 Task: Send email   to Sandip@sogtage.net with a cc to Vanshu.thakur@sogtage.net with a subject Subject0000000031 and add a message Message0000000033. Send email   to Sandip@sogtage.net with a cc to Vanshu.thakur@sogtage.net and bcc to Nikhil.rathi@sogtage.net with a subject Subject0000000031 and add a message Message0000000033 and with an attachment of Attach0000000002. Send email   to Sandip@sogtage.net; Email000000002 with a cc to Nikhil.rathi@sogtage.net; Ayush@sogtage.net and bcc to Pooja.Chaudhary@sogtage.net with a subject Subject0000000031 and add a message Message0000000033 and with an attachment of Attach0000000003. Add a signature Sign0000000001  and with an attachment of Attach0000000004. Send email   including the signature Sign0000000001 to Sandip@sogtage.net with a subject Subject0000000031 and add a message Message0000000031
Action: Mouse moved to (171, 141)
Screenshot: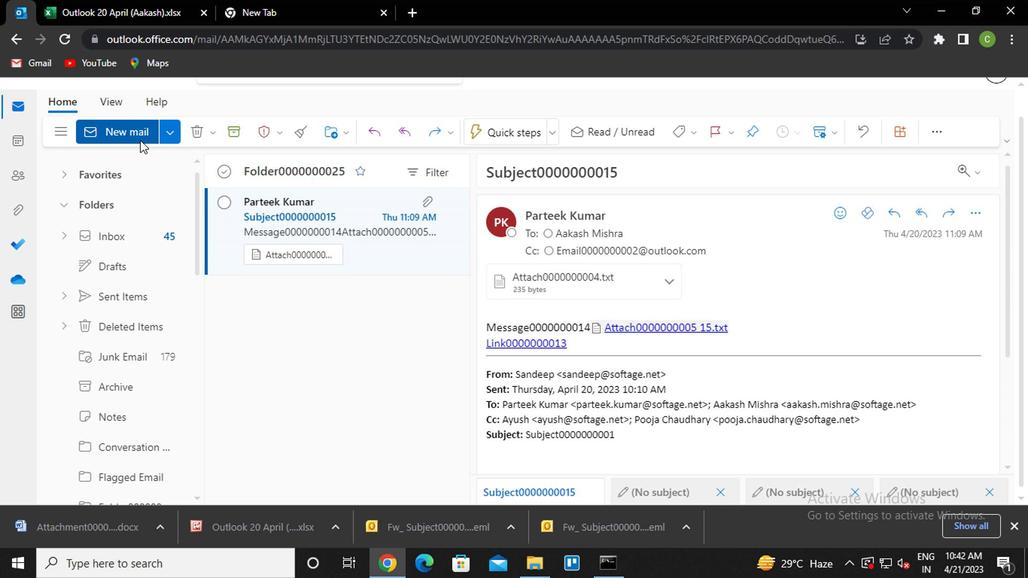
Action: Mouse scrolled (171, 141) with delta (0, 0)
Screenshot: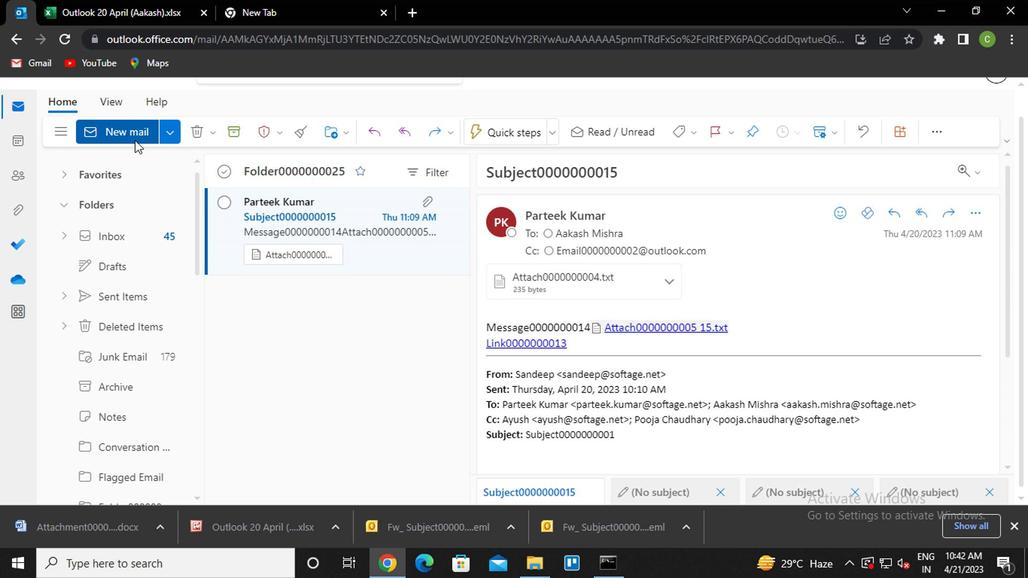 
Action: Mouse scrolled (171, 141) with delta (0, 0)
Screenshot: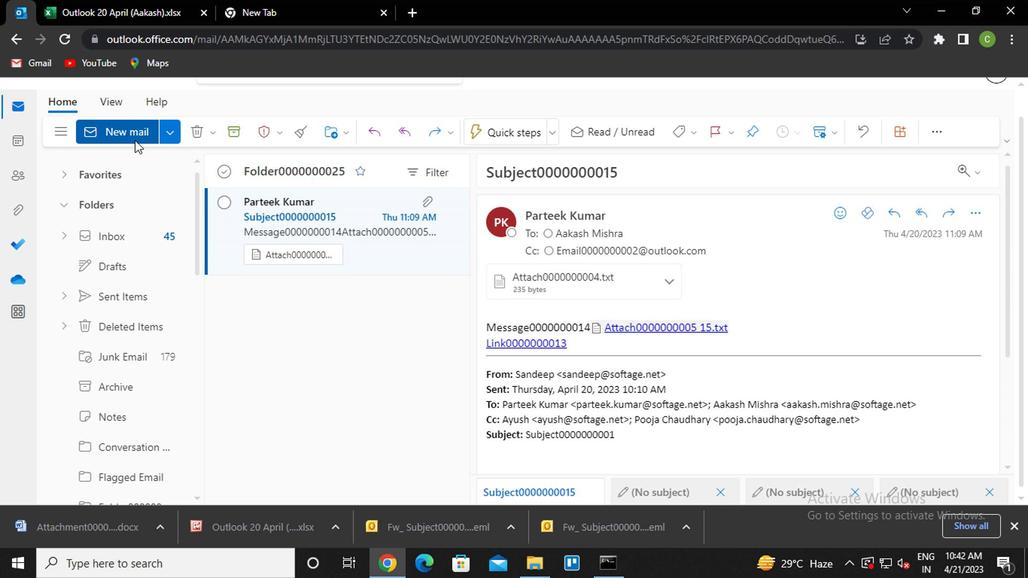 
Action: Mouse moved to (163, 150)
Screenshot: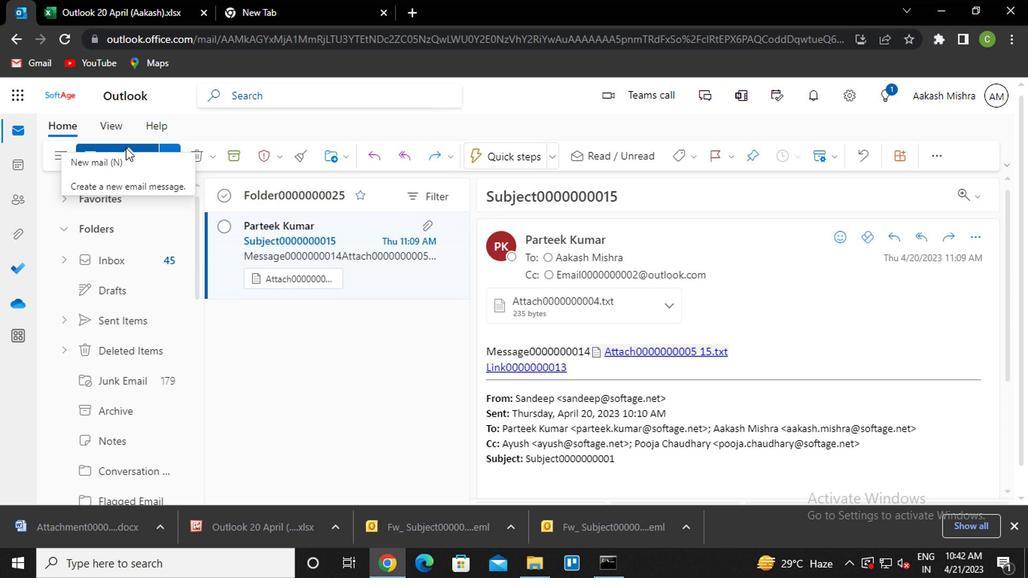 
Action: Mouse pressed left at (163, 150)
Screenshot: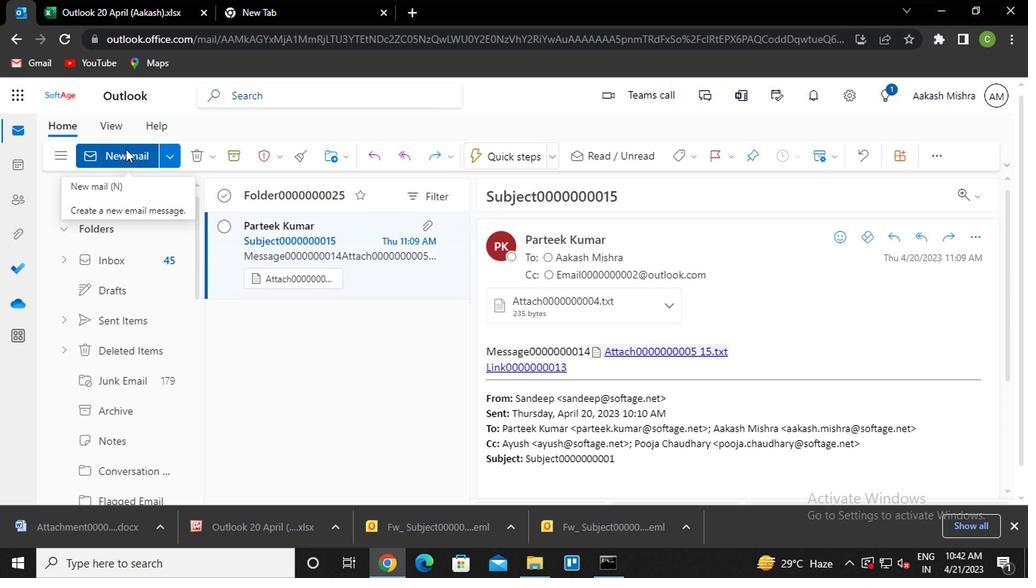 
Action: Mouse moved to (460, 280)
Screenshot: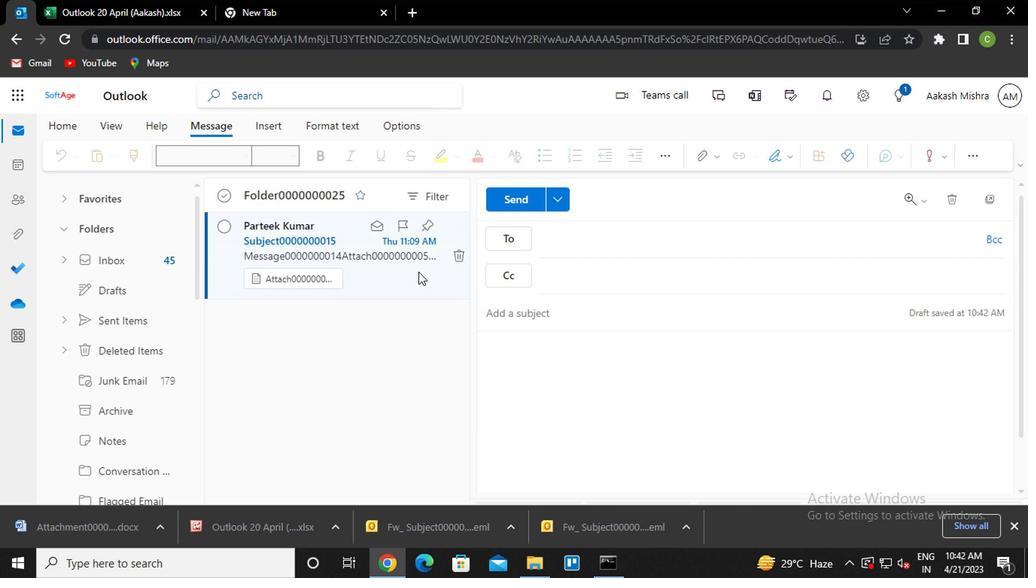 
Action: Key pressed sandip<Key.enter><Key.tab>vasnhu<Key.enter><Key.backspace><Key.backspace><Key.backspace><Key.backspace>nshu<Key.enter><Key.tab><Key.caps_lock>s<Key.caps_lock>ubject0000000031<Key.tab><Key.caps_lock>m<Key.caps_lock>essage0000000033
Screenshot: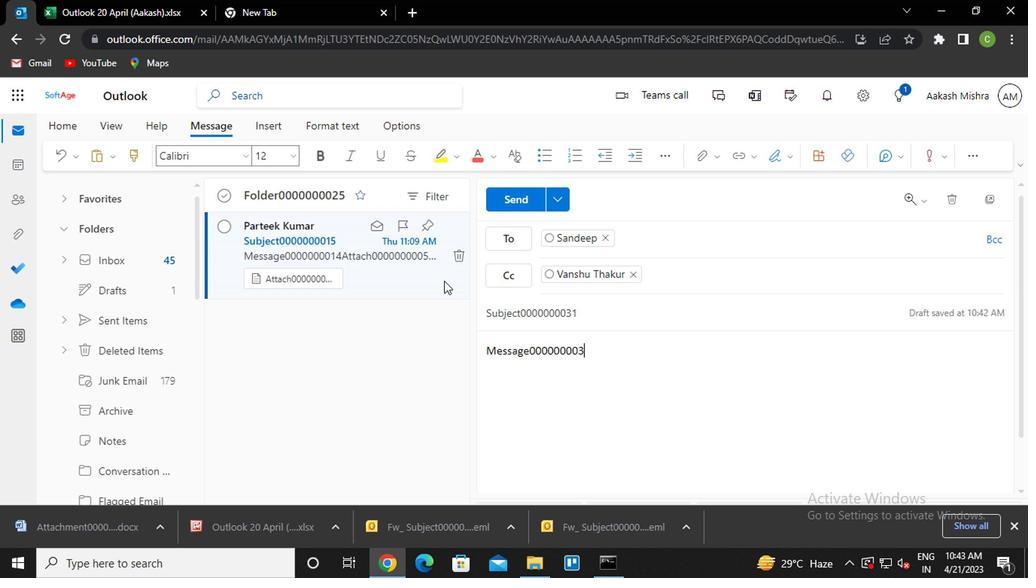 
Action: Mouse moved to (529, 205)
Screenshot: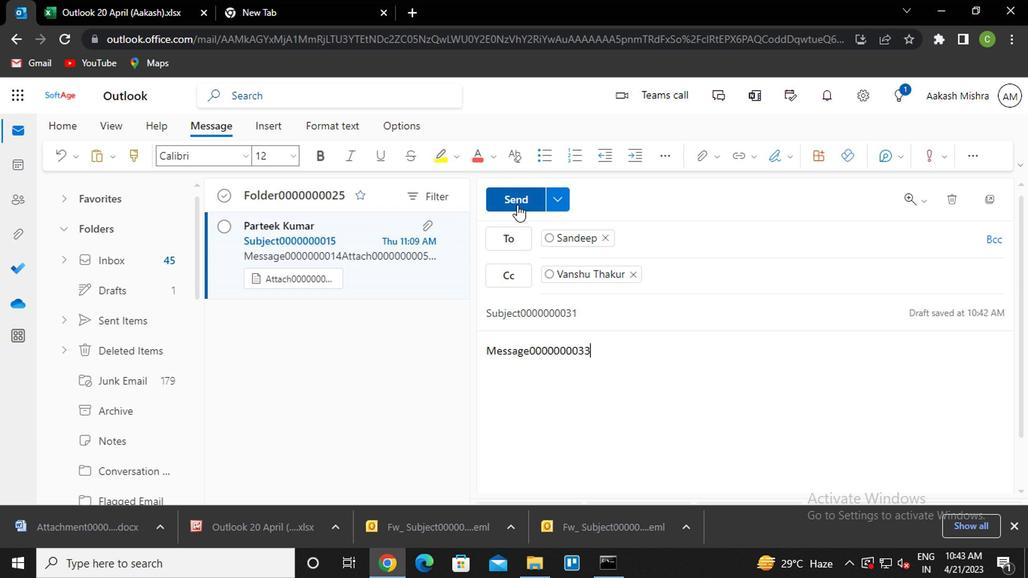 
Action: Mouse pressed left at (529, 205)
Screenshot: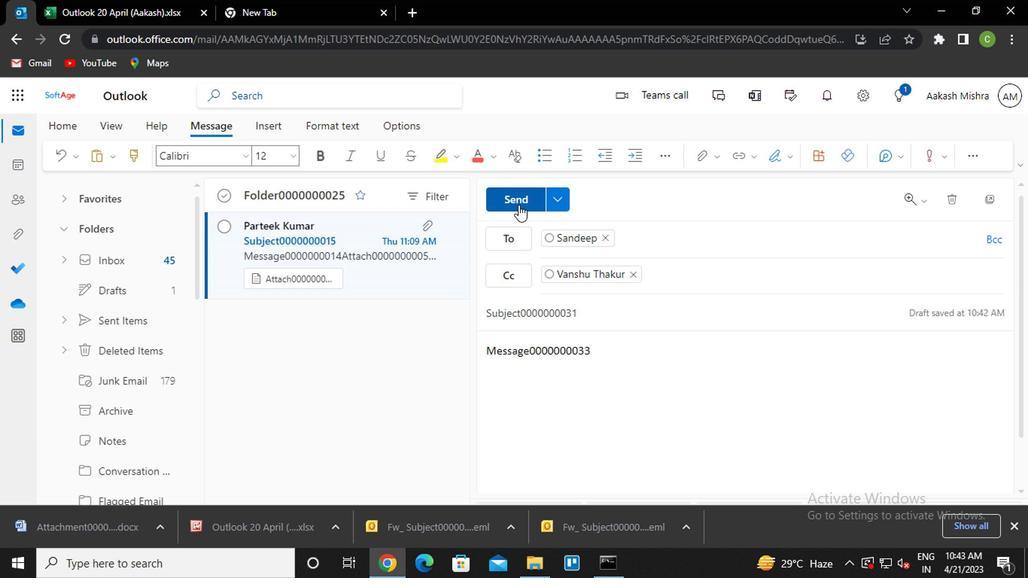 
Action: Mouse moved to (172, 139)
Screenshot: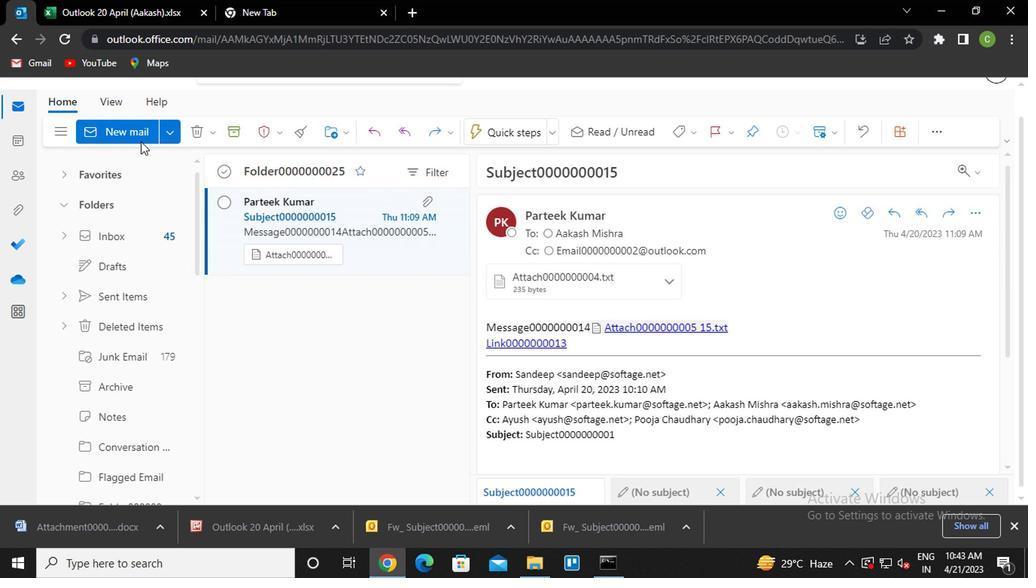
Action: Mouse pressed left at (172, 139)
Screenshot: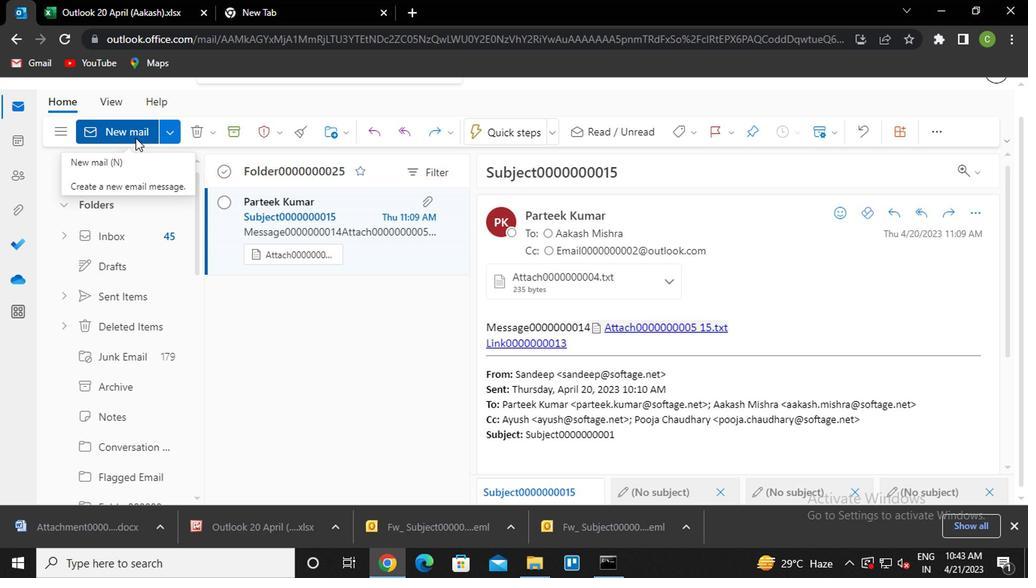 
Action: Mouse moved to (602, 303)
Screenshot: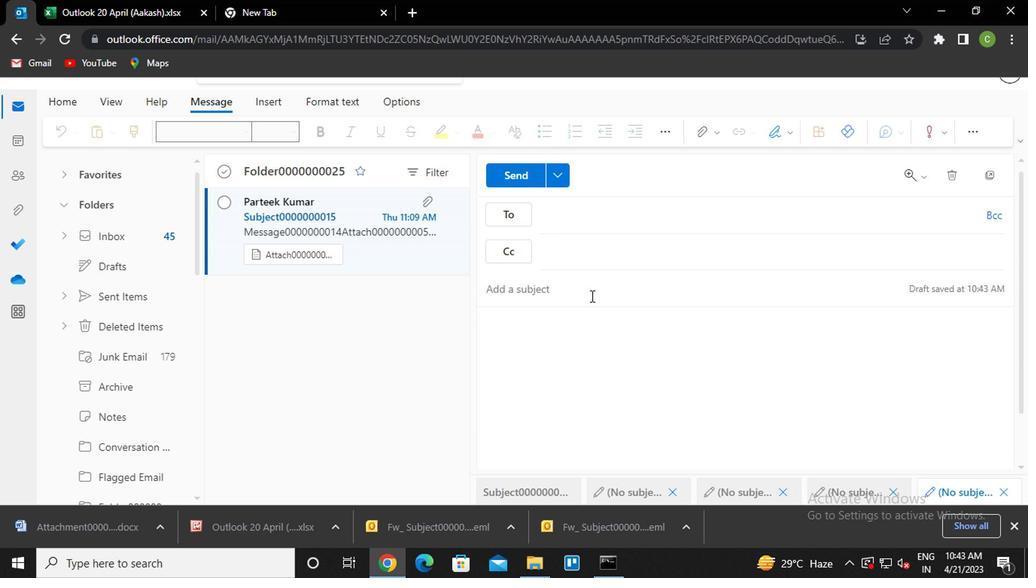 
Action: Key pressed sandip<Key.enter><Key.tab>vanshu<Key.enter>
Screenshot: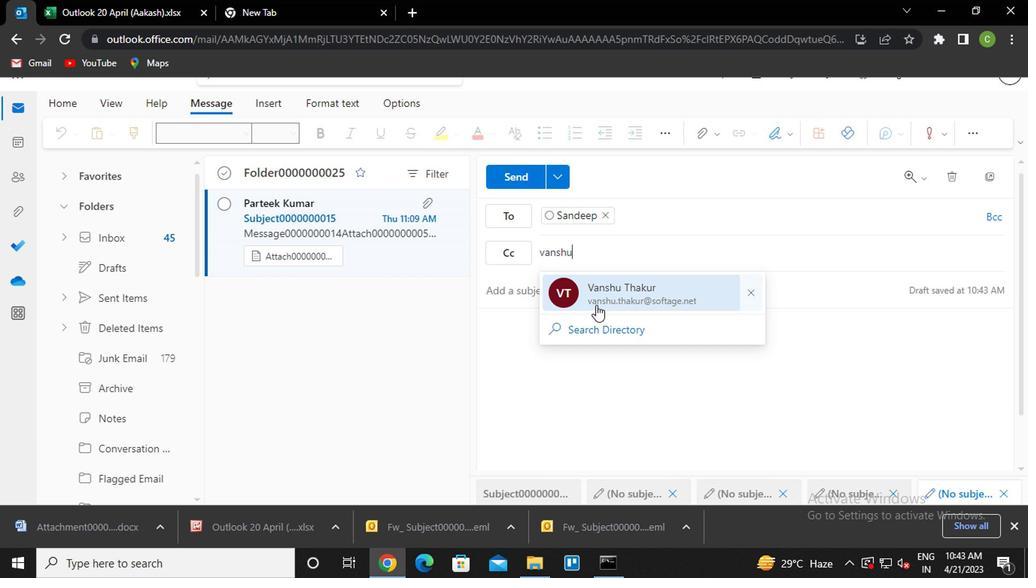 
Action: Mouse moved to (976, 220)
Screenshot: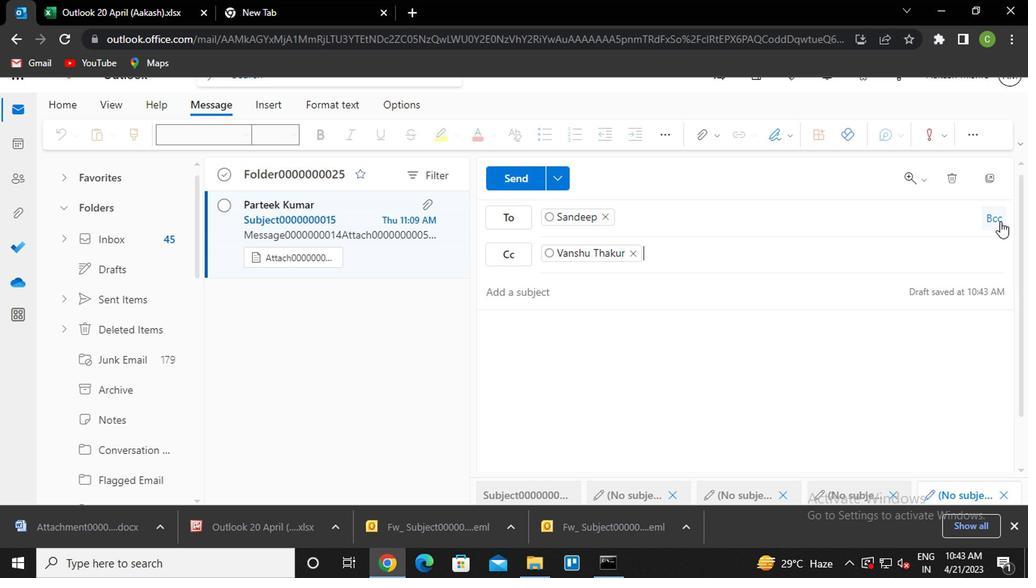 
Action: Mouse pressed left at (976, 220)
Screenshot: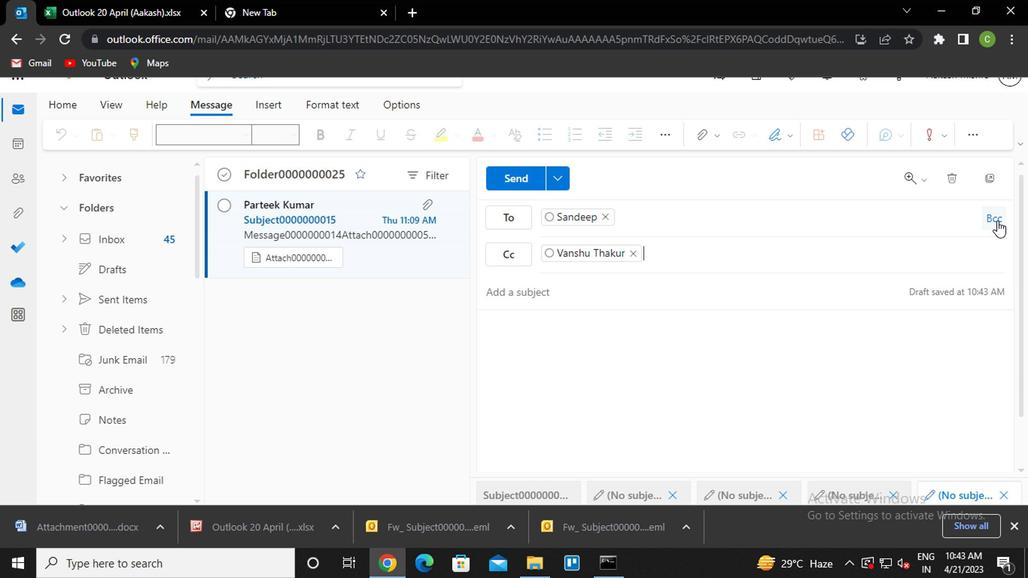 
Action: Mouse moved to (800, 396)
Screenshot: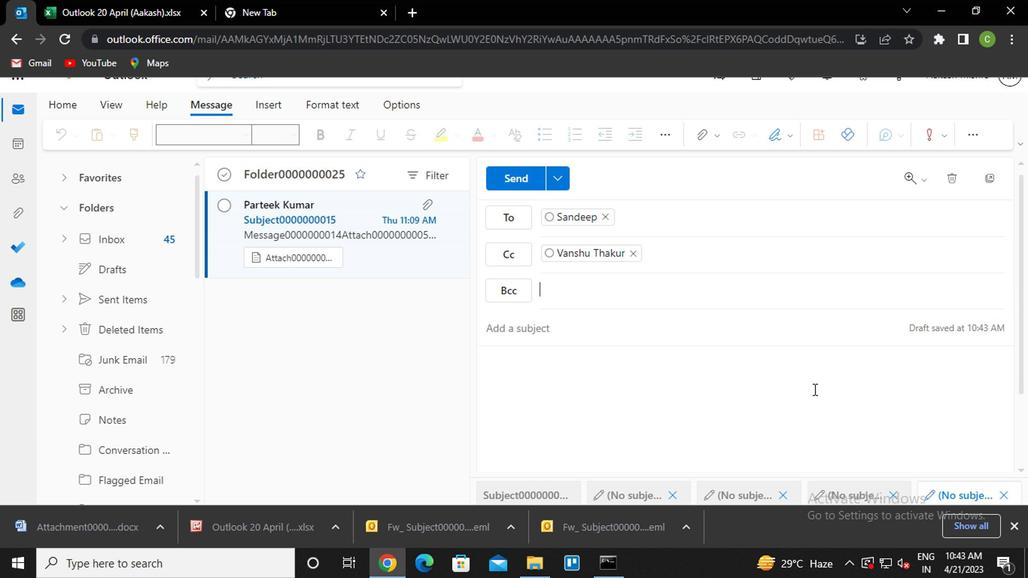 
Action: Key pressed <Key.caps_lock>n<Key.caps_lock>ihil<Key.enter><Key.tab><Key.caps_lock>s<Key.caps_lock>ubejct0000000031<Key.tab><Key.caps_lock>
Screenshot: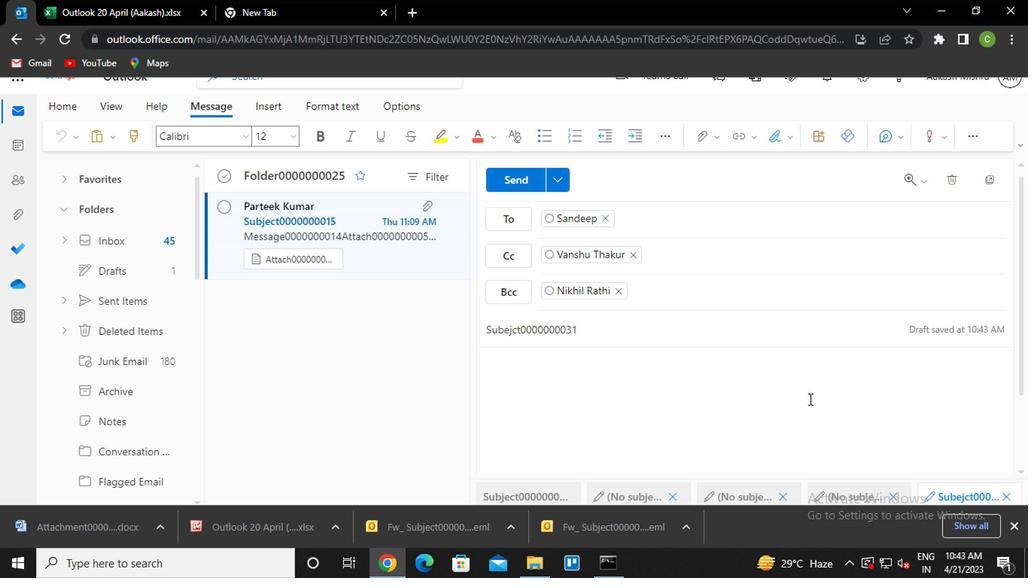
Action: Mouse moved to (521, 331)
Screenshot: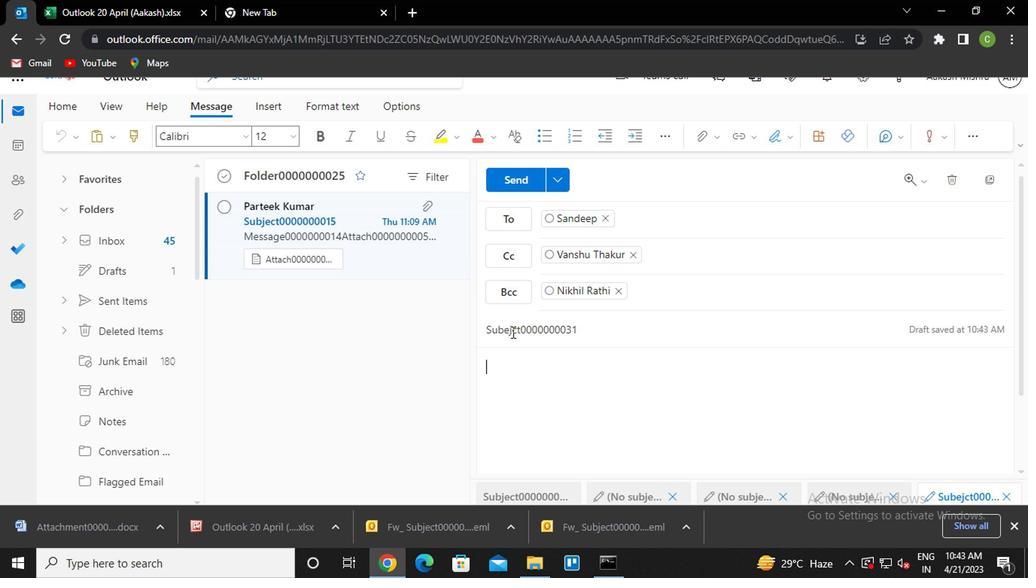 
Action: Mouse pressed left at (521, 331)
Screenshot: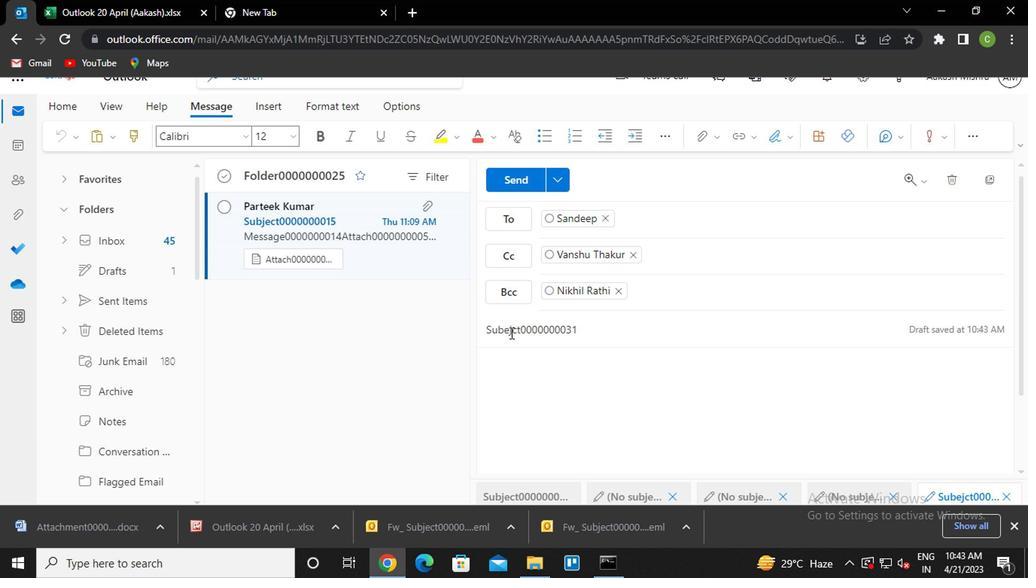 
Action: Mouse moved to (527, 332)
Screenshot: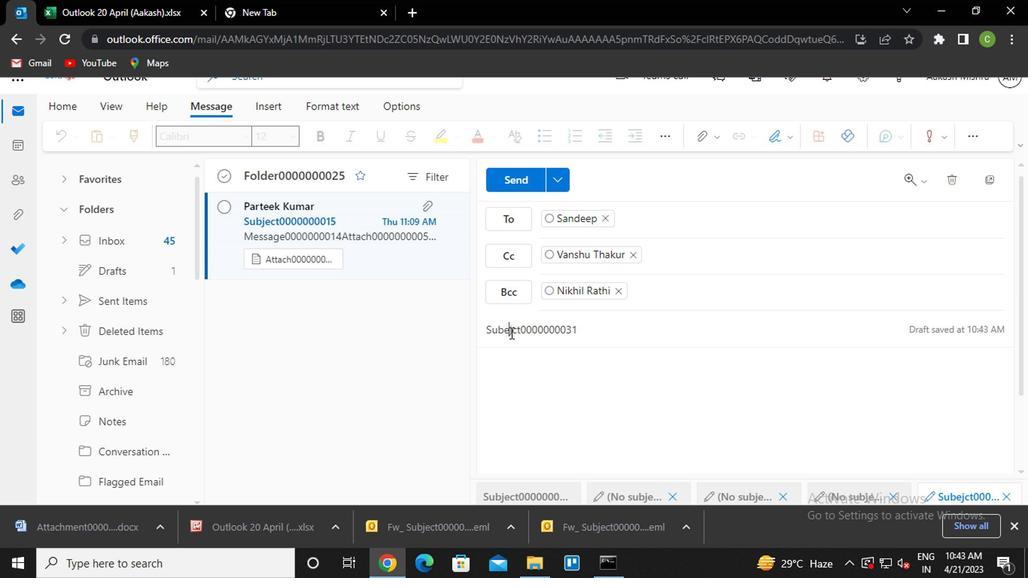 
Action: Key pressed <Key.right><Key.backspace><Key.backspace>je<Key.backspace><Key.backspace><Key.caps_lock>je
Screenshot: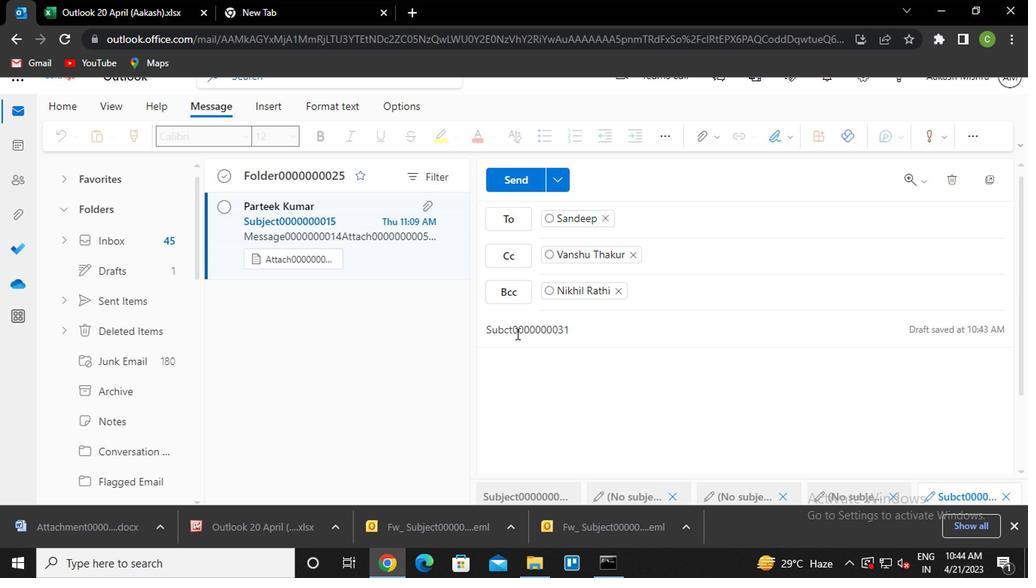 
Action: Mouse moved to (536, 357)
Screenshot: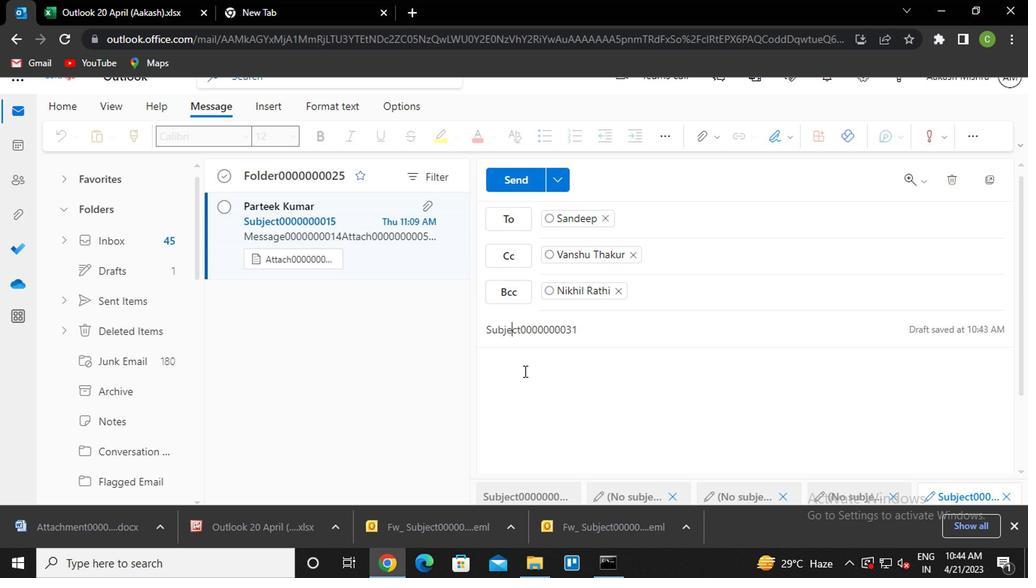 
Action: Mouse pressed left at (536, 357)
Screenshot: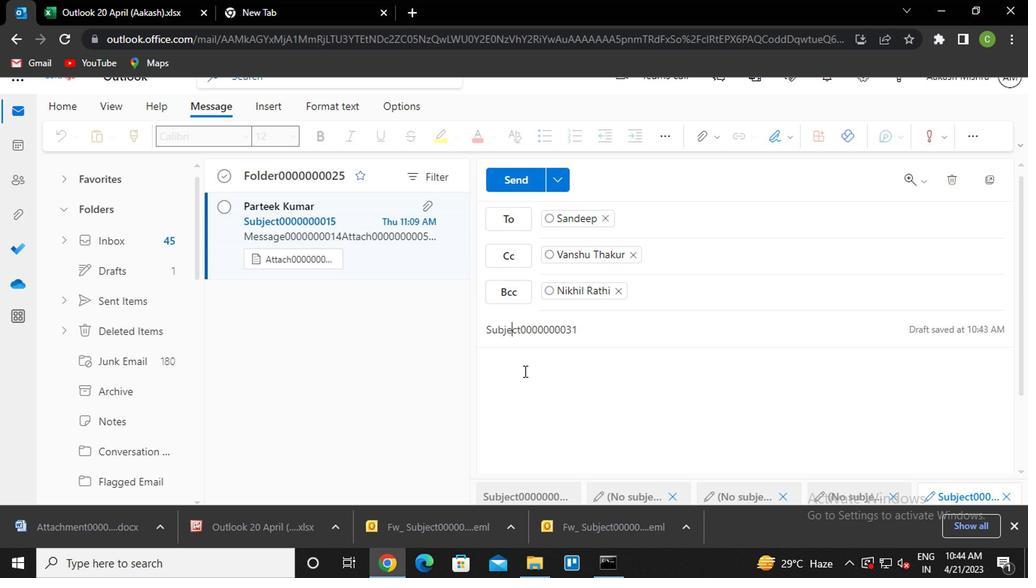 
Action: Mouse moved to (524, 360)
Screenshot: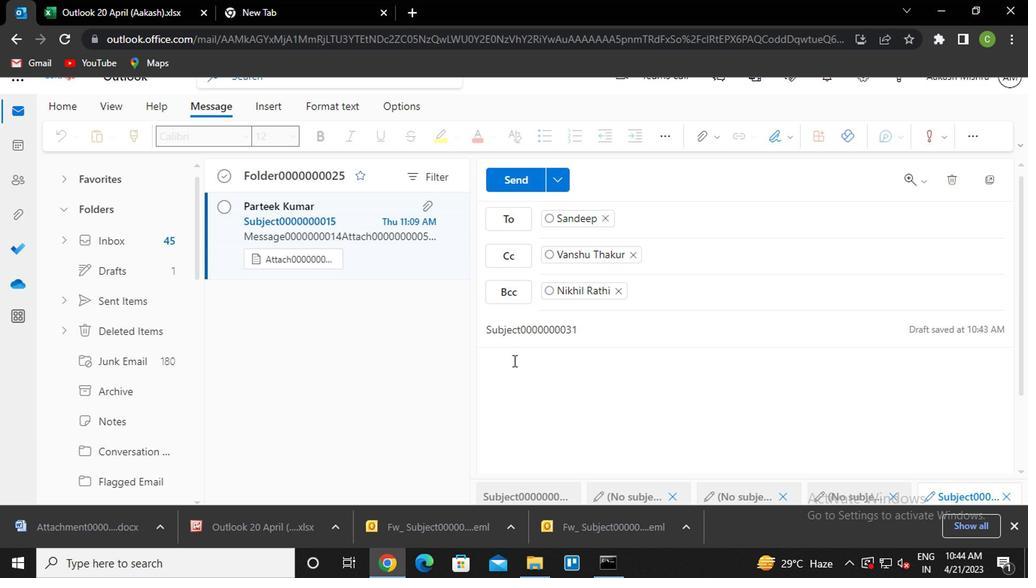 
Action: Mouse pressed left at (524, 360)
Screenshot: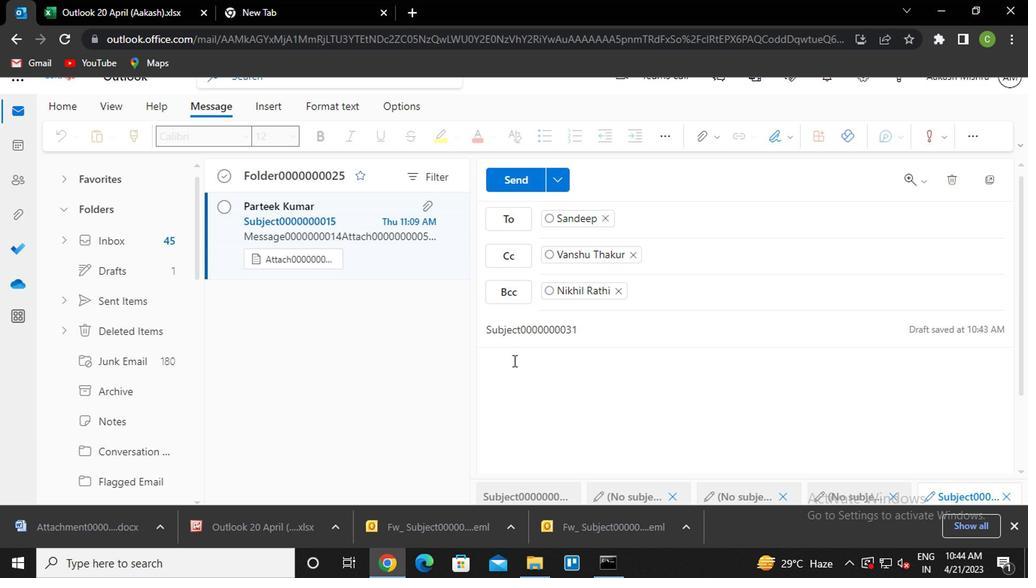 
Action: Key pressed <Key.caps_lock>m<Key.caps_lock>essage0000000033
Screenshot: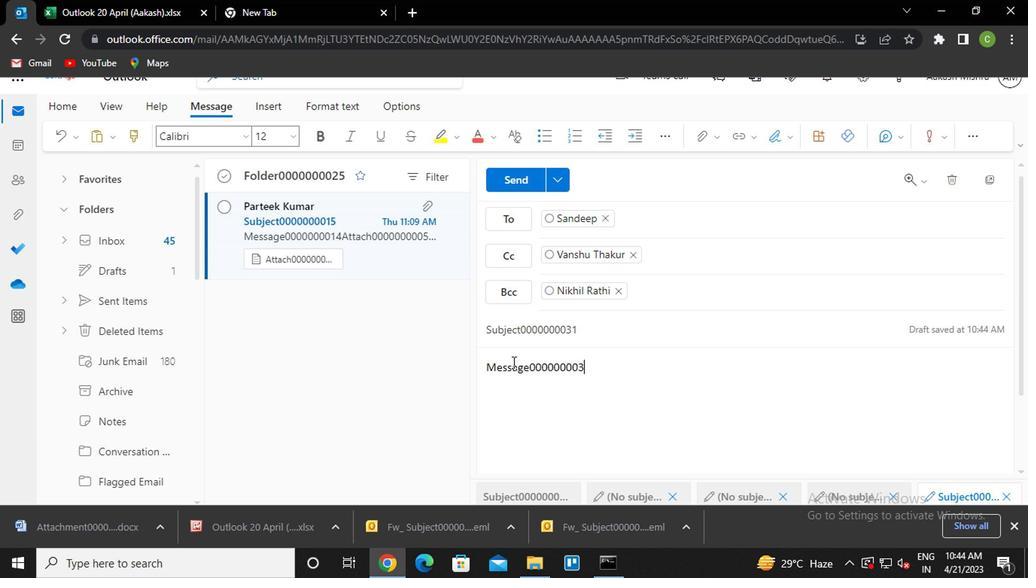 
Action: Mouse moved to (703, 147)
Screenshot: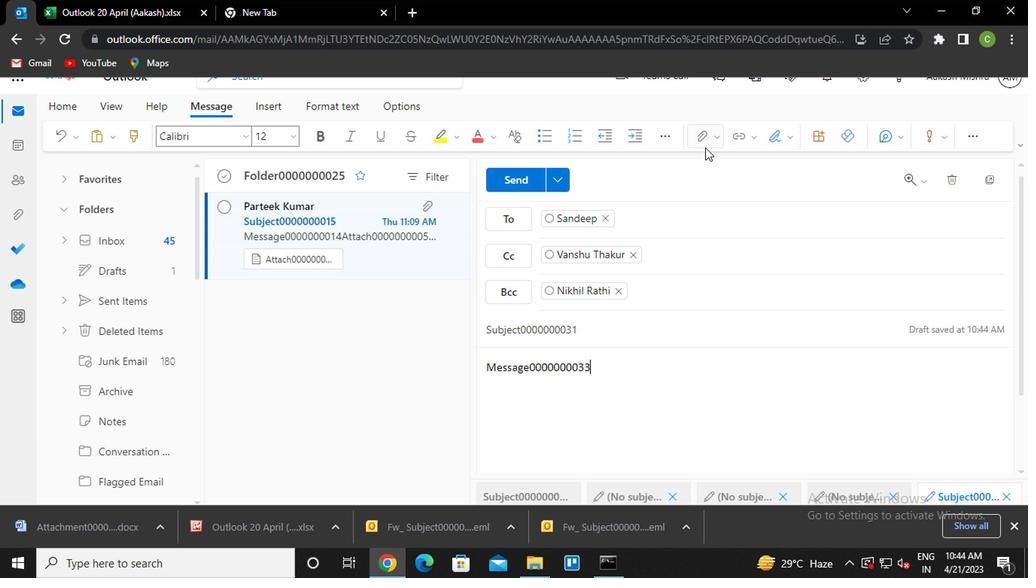 
Action: Mouse pressed left at (703, 147)
Screenshot: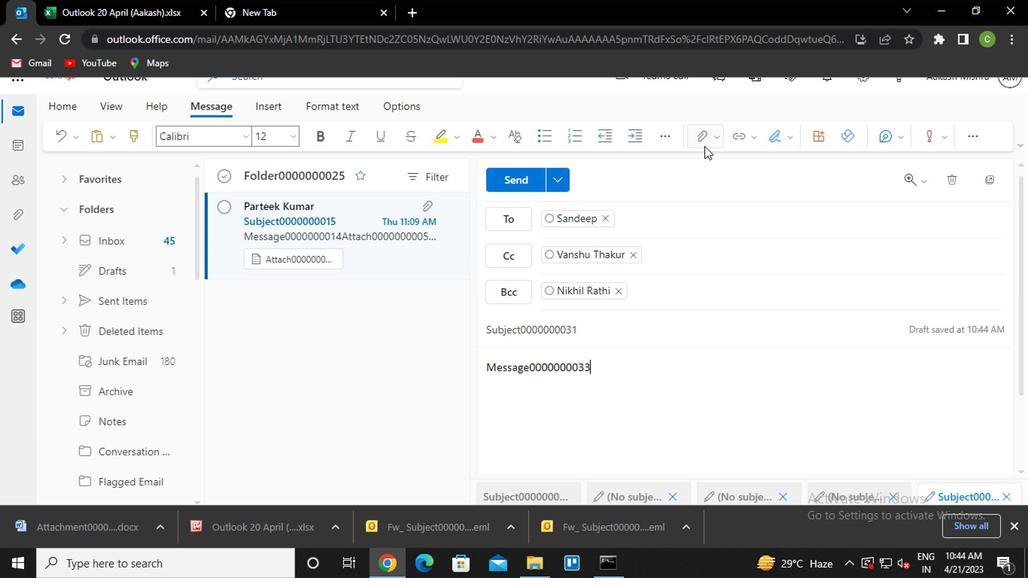 
Action: Mouse moved to (656, 162)
Screenshot: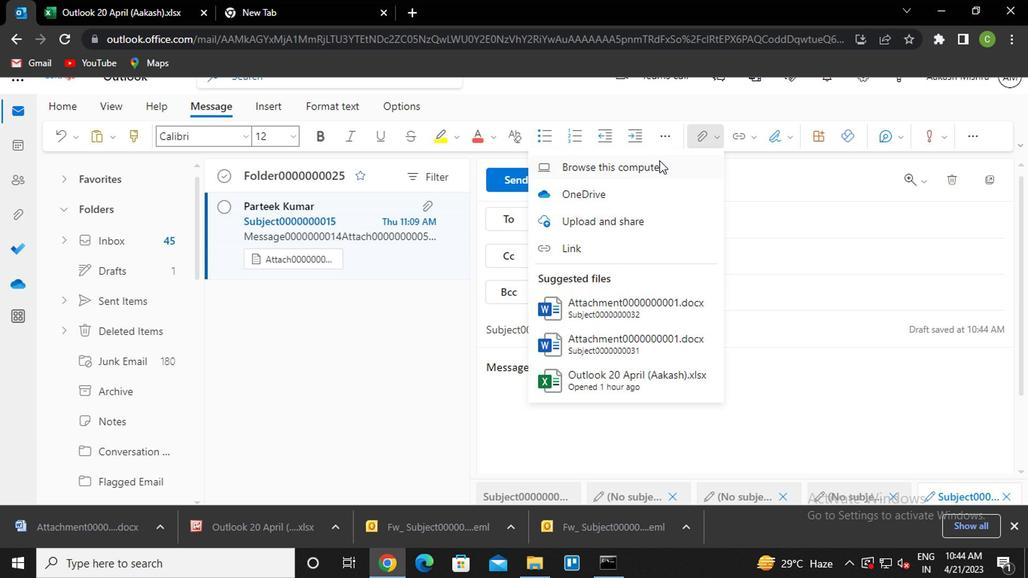 
Action: Mouse pressed left at (656, 162)
Screenshot: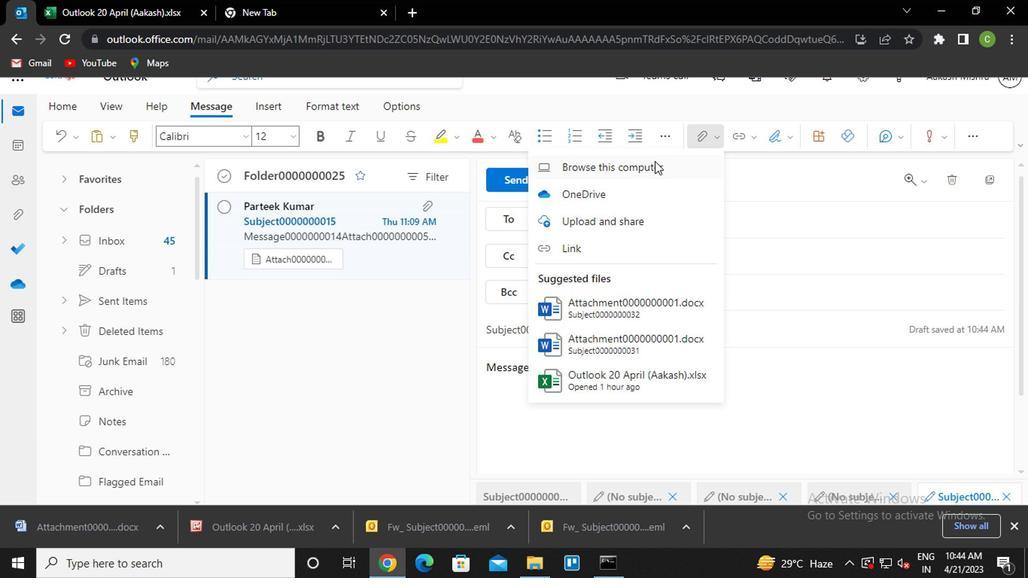 
Action: Mouse moved to (107, 145)
Screenshot: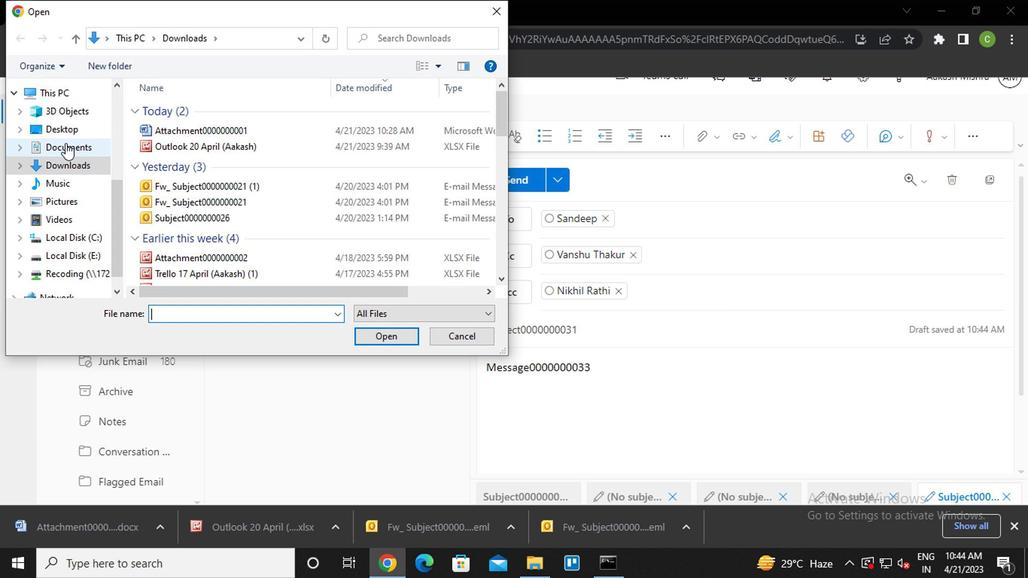 
Action: Mouse pressed left at (107, 145)
Screenshot: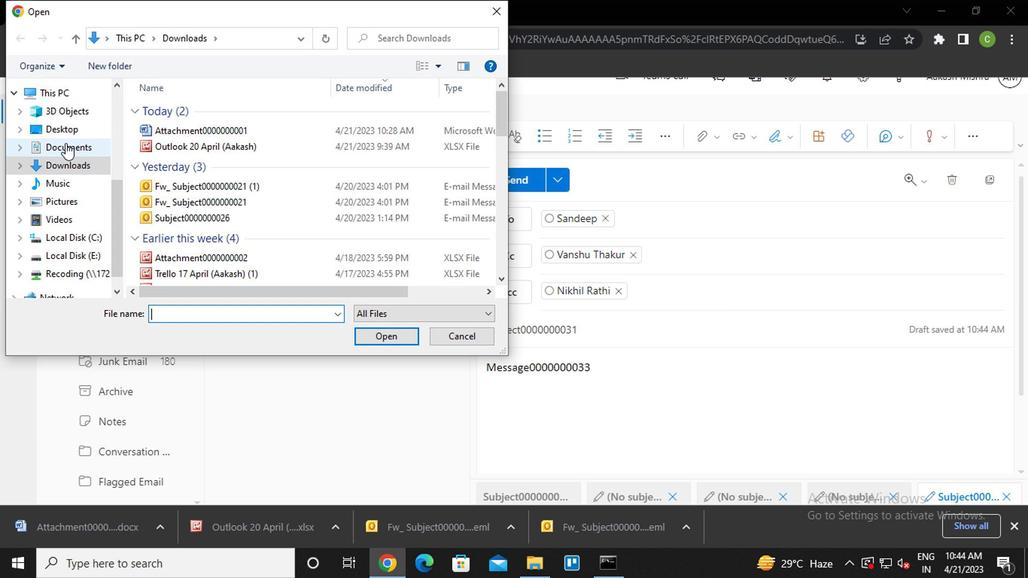 
Action: Mouse moved to (238, 127)
Screenshot: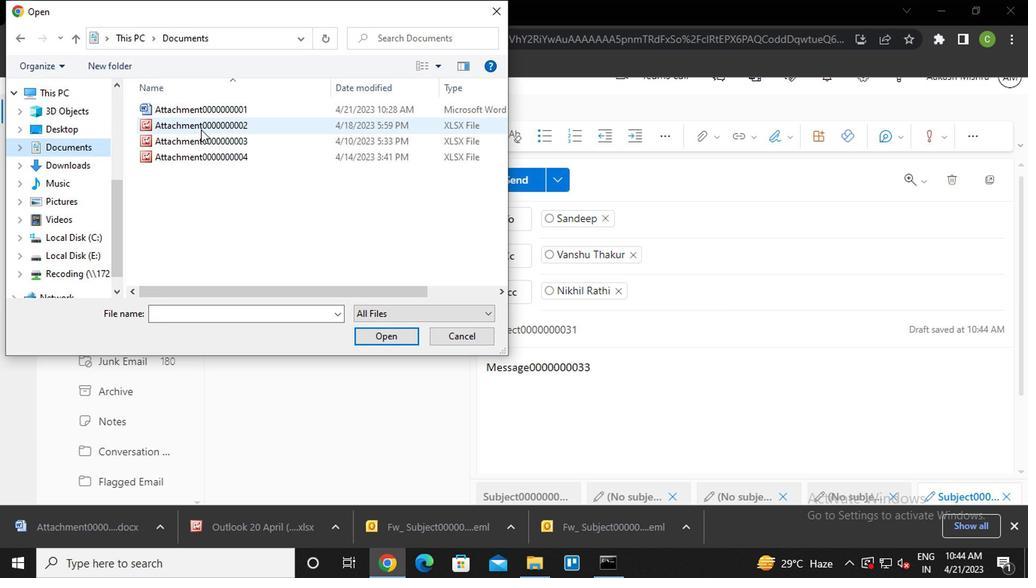 
Action: Mouse pressed left at (238, 127)
Screenshot: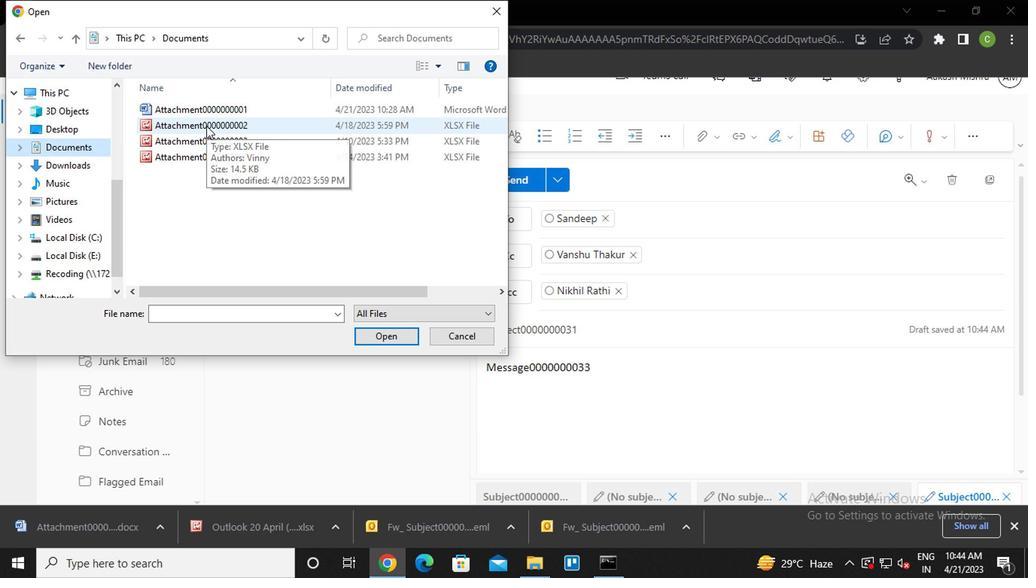 
Action: Mouse pressed left at (238, 127)
Screenshot: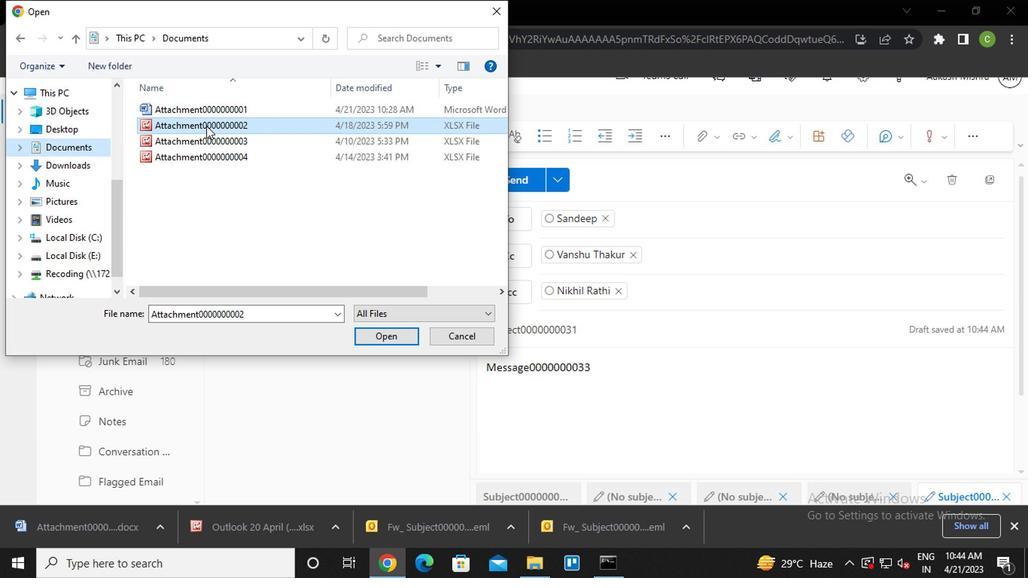 
Action: Mouse moved to (525, 183)
Screenshot: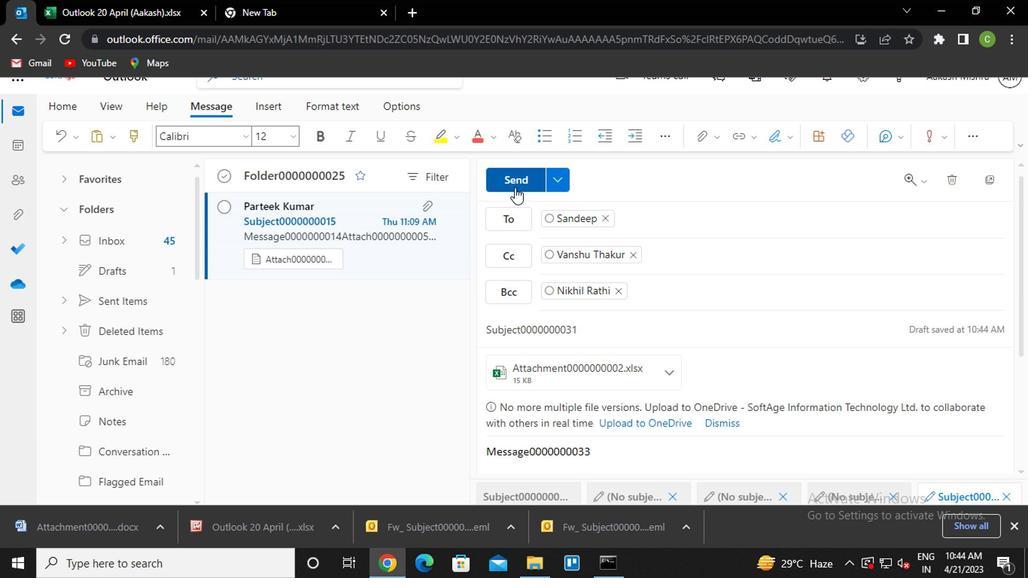 
Action: Mouse pressed left at (525, 183)
Screenshot: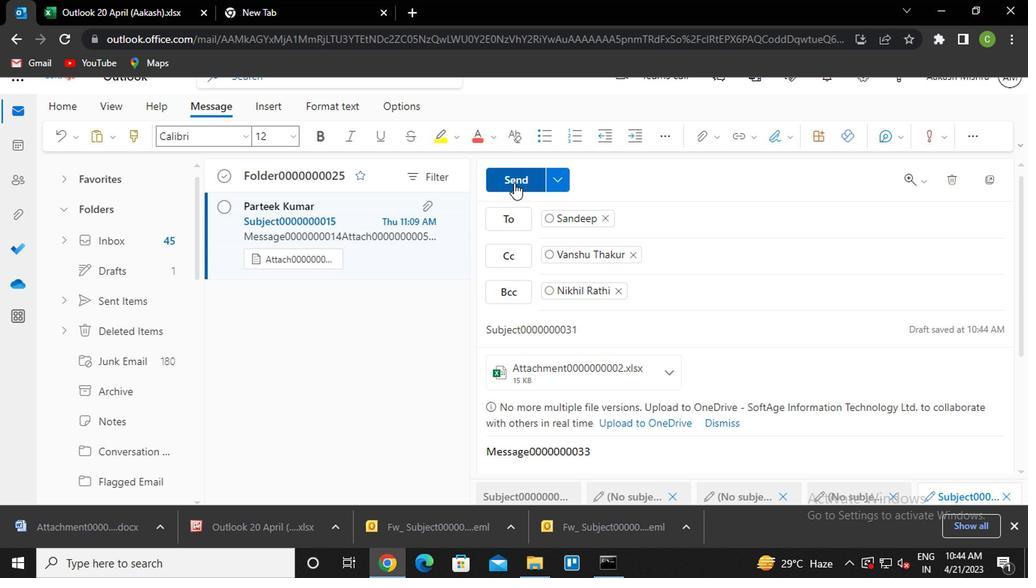 
Action: Mouse moved to (169, 139)
Screenshot: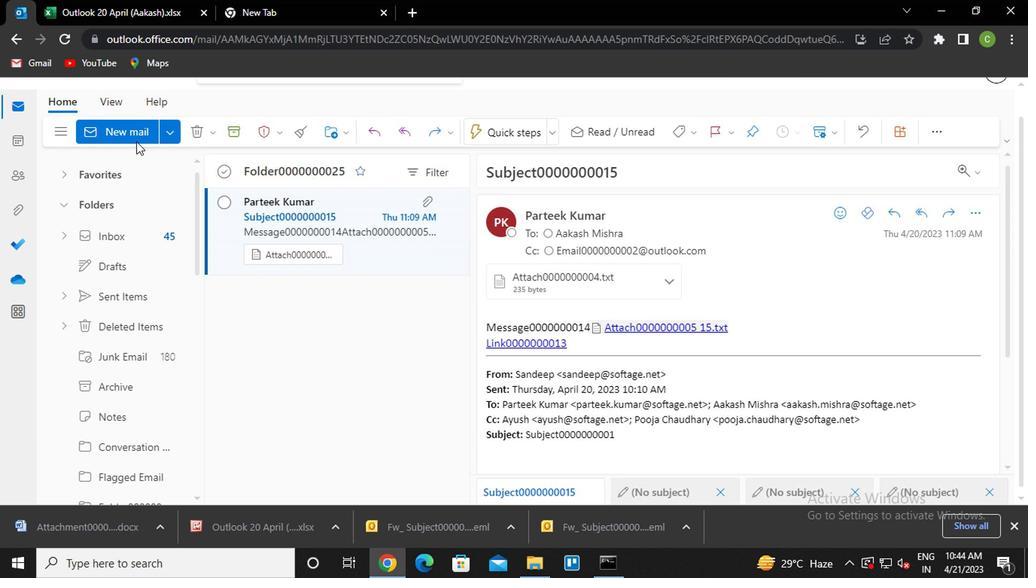 
Action: Mouse pressed left at (169, 139)
Screenshot: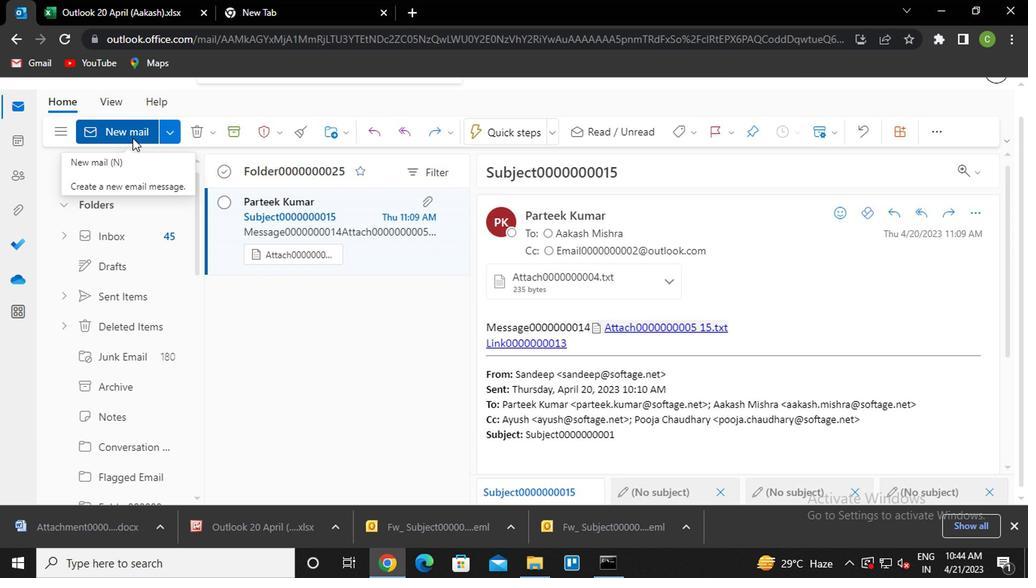 
Action: Mouse moved to (645, 373)
Screenshot: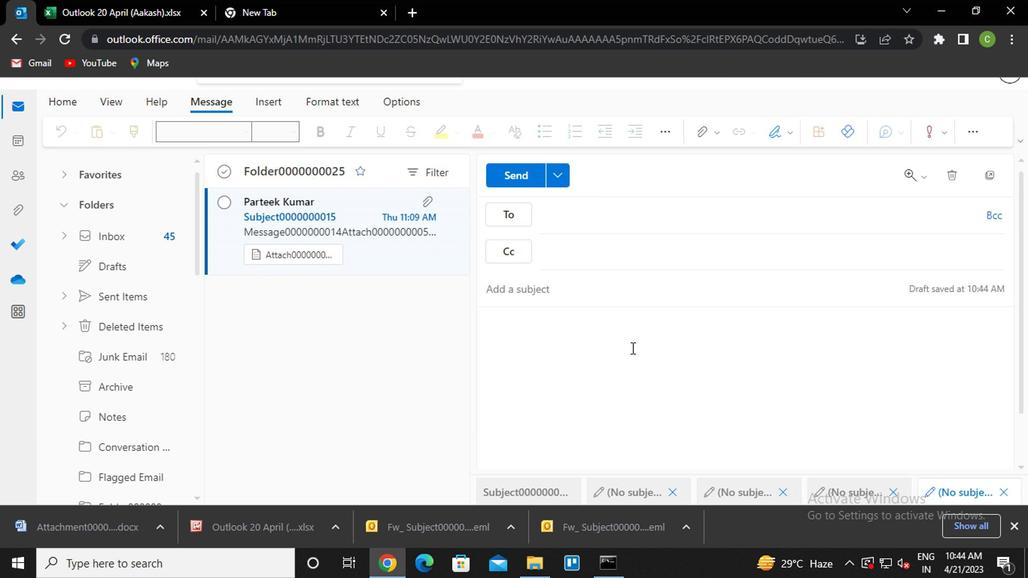 
Action: Key pressed sandip<Key.enter>vas<Key.backspace>nshu<Key.enter><Key.tab>nikhil<Key.enter>ayush<Key.enter>
Screenshot: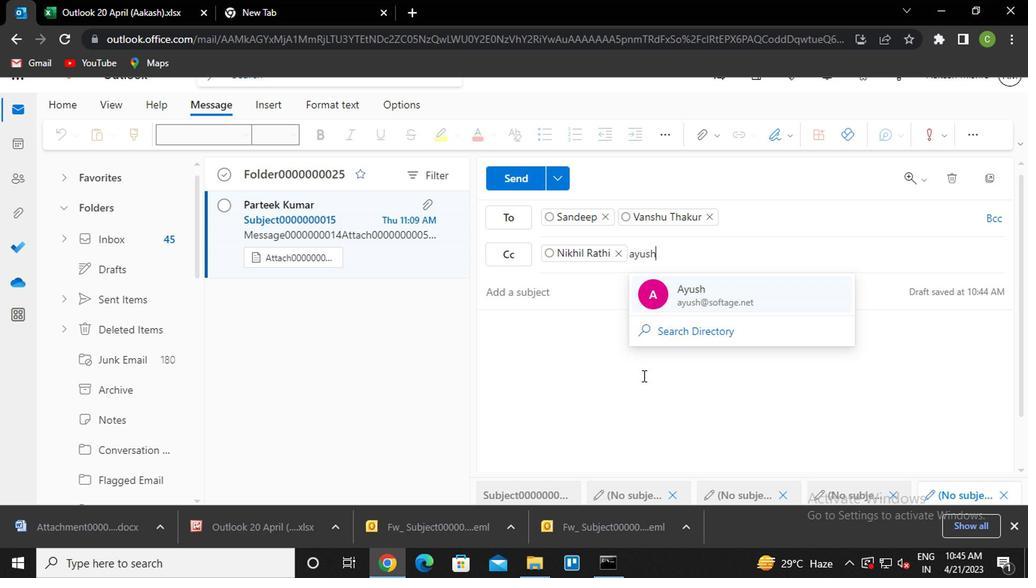 
Action: Mouse moved to (974, 220)
Screenshot: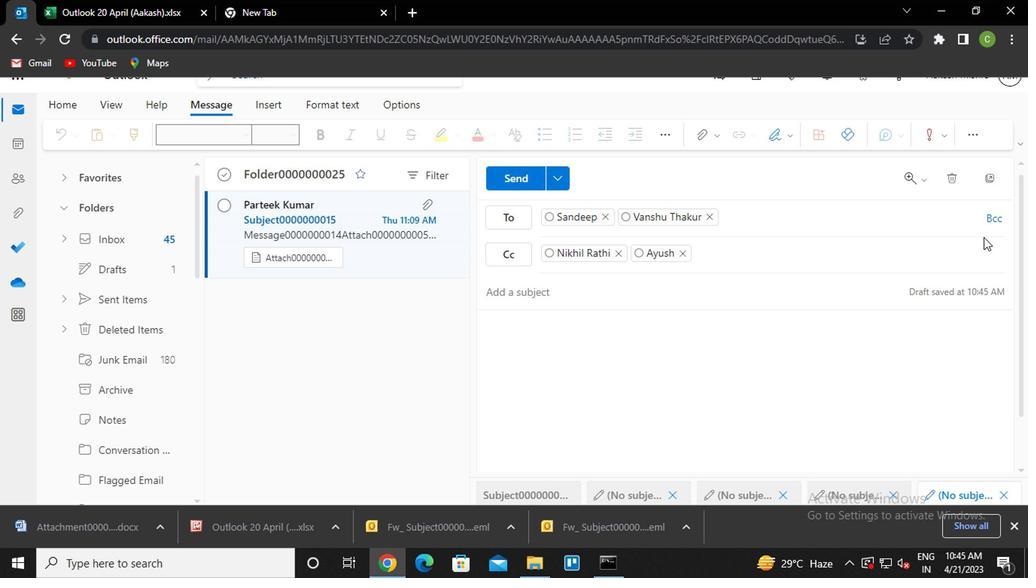 
Action: Mouse pressed left at (974, 220)
Screenshot: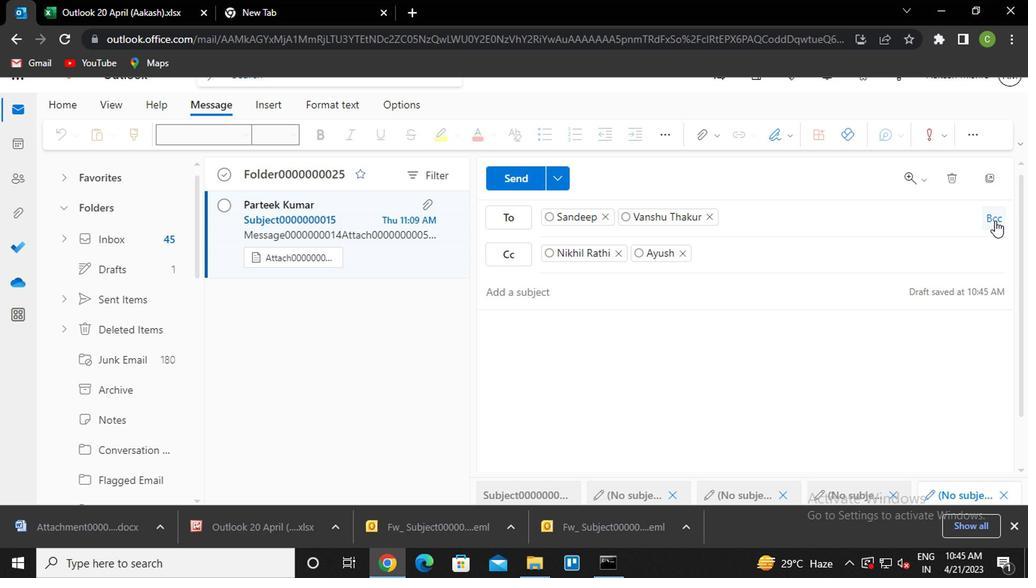 
Action: Mouse moved to (782, 360)
Screenshot: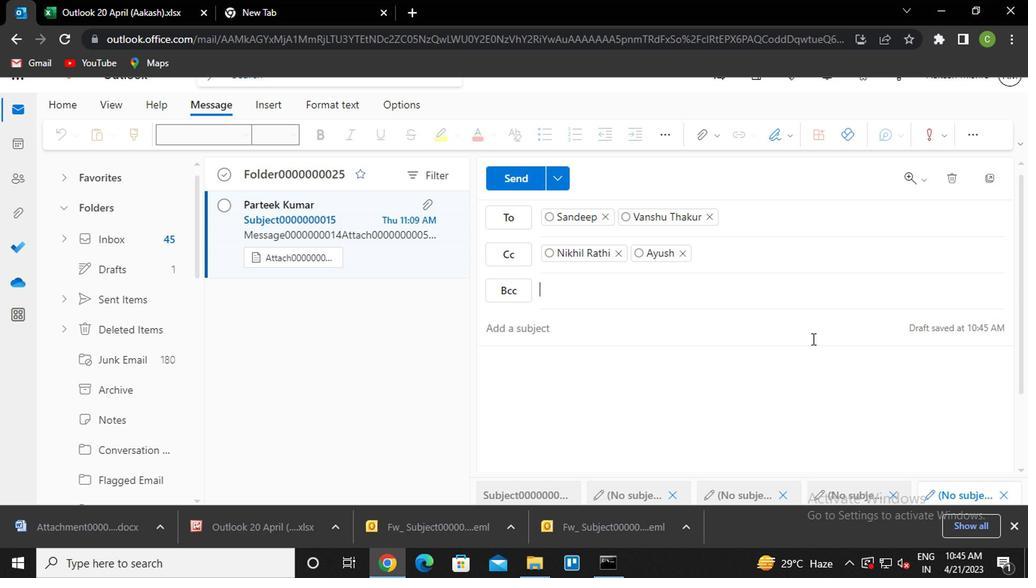 
Action: Key pressed pooja<Key.enter><Key.tab><Key.caps_lock>s<Key.caps_lock>ubej<Key.backspace><Key.backspace>ject0000000021<Key.backspace><Key.backspace>31<Key.tab><Key.caps_lock>m<Key.caps_lock>essage0000000033
Screenshot: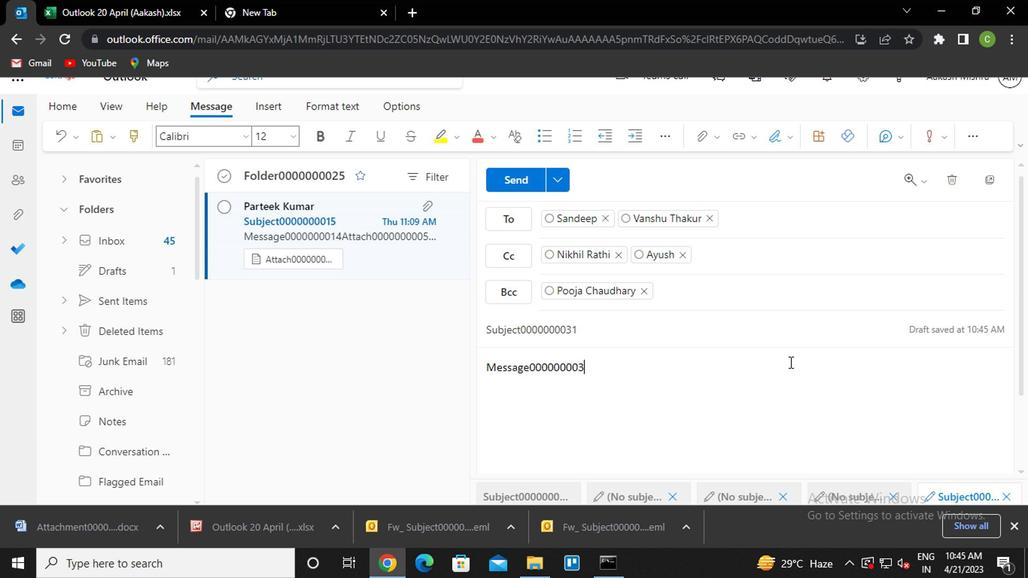 
Action: Mouse moved to (710, 135)
Screenshot: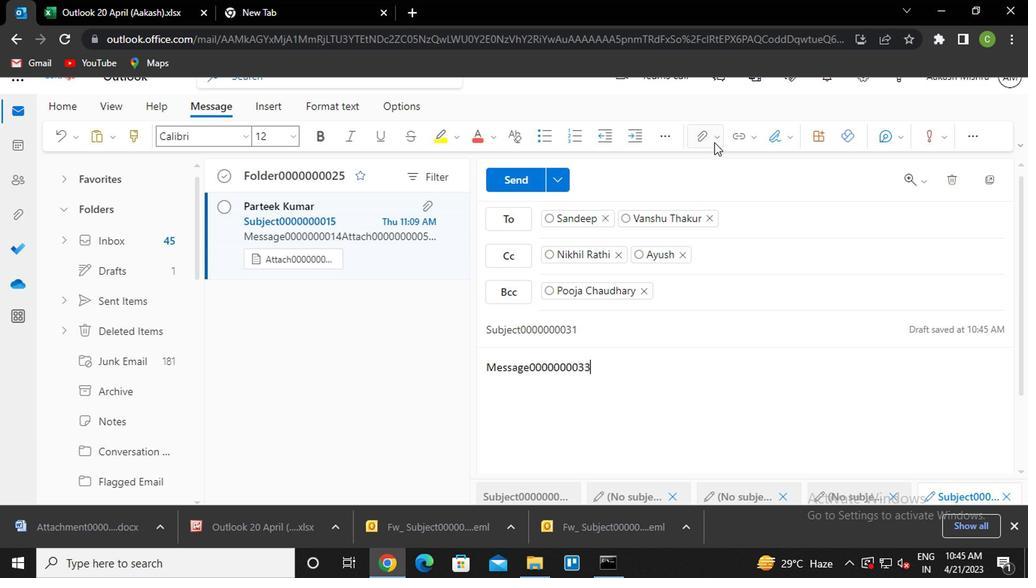 
Action: Mouse pressed left at (710, 135)
Screenshot: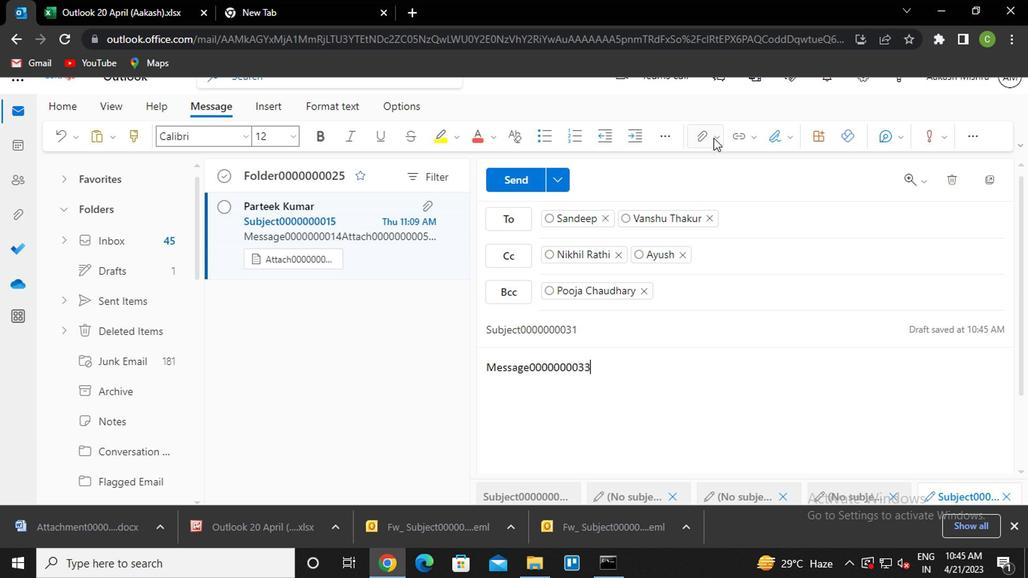 
Action: Mouse moved to (637, 164)
Screenshot: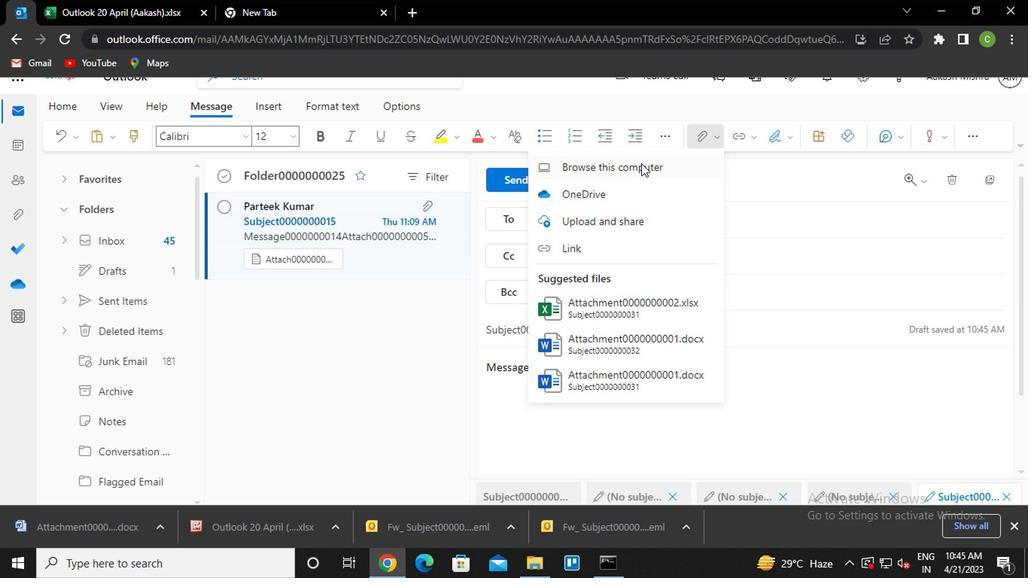 
Action: Mouse pressed left at (637, 164)
Screenshot: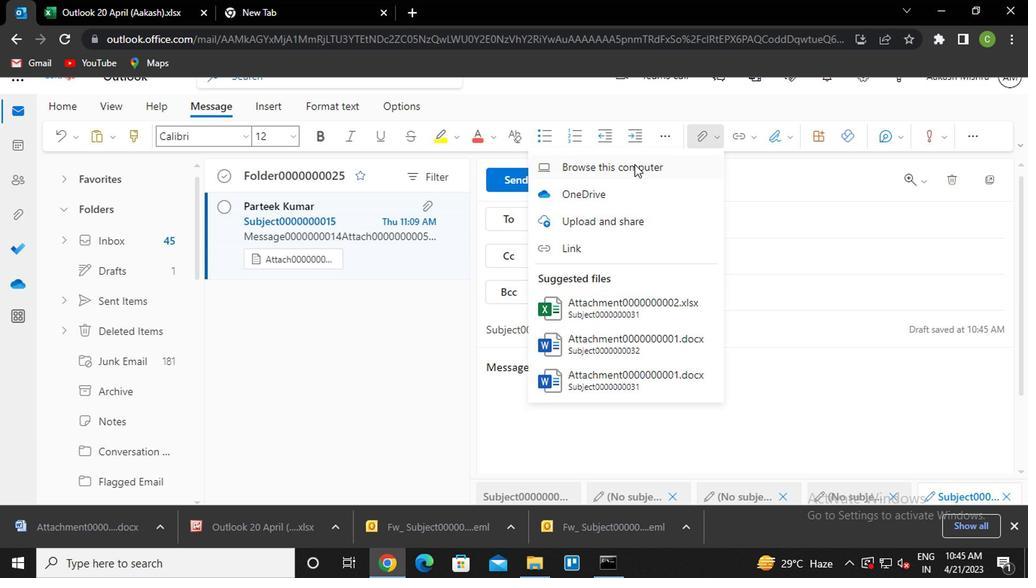 
Action: Mouse moved to (249, 147)
Screenshot: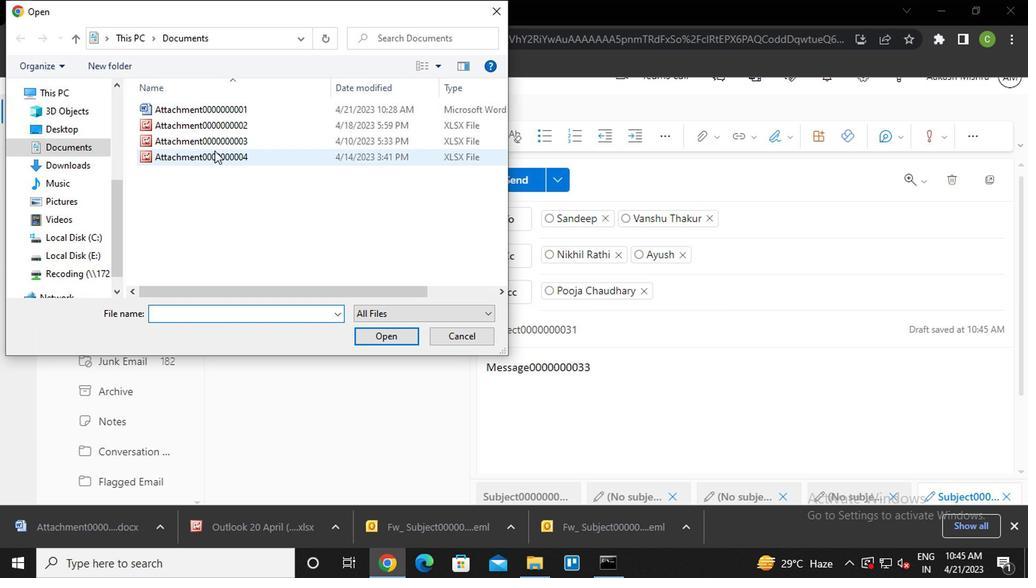 
Action: Mouse pressed left at (249, 147)
Screenshot: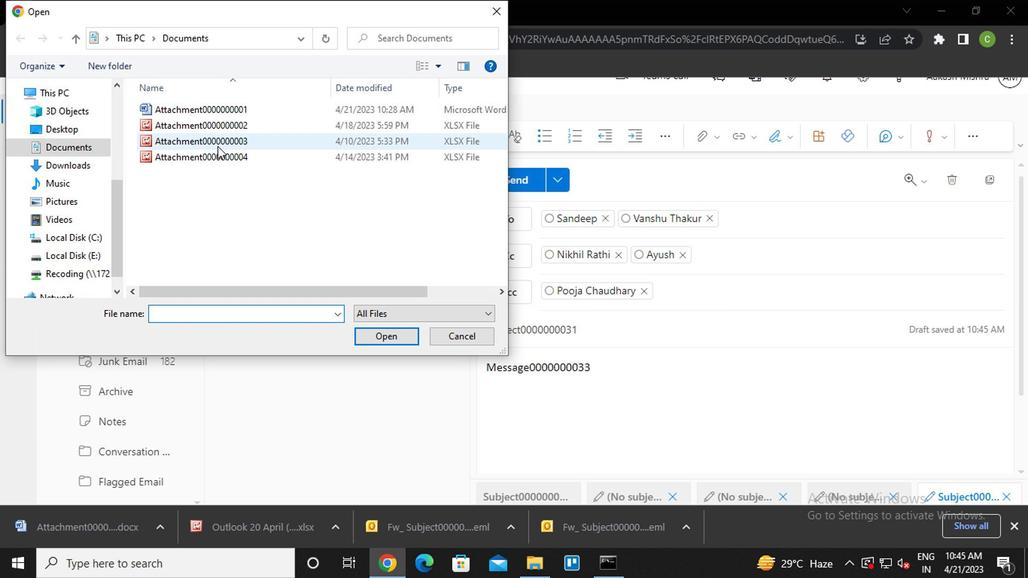 
Action: Mouse pressed left at (249, 147)
Screenshot: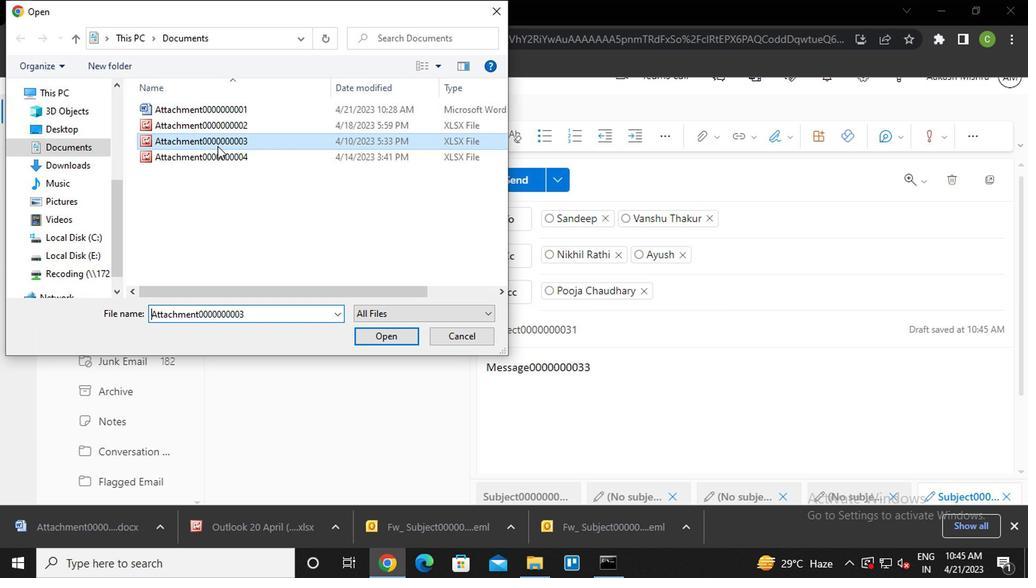 
Action: Mouse moved to (771, 141)
Screenshot: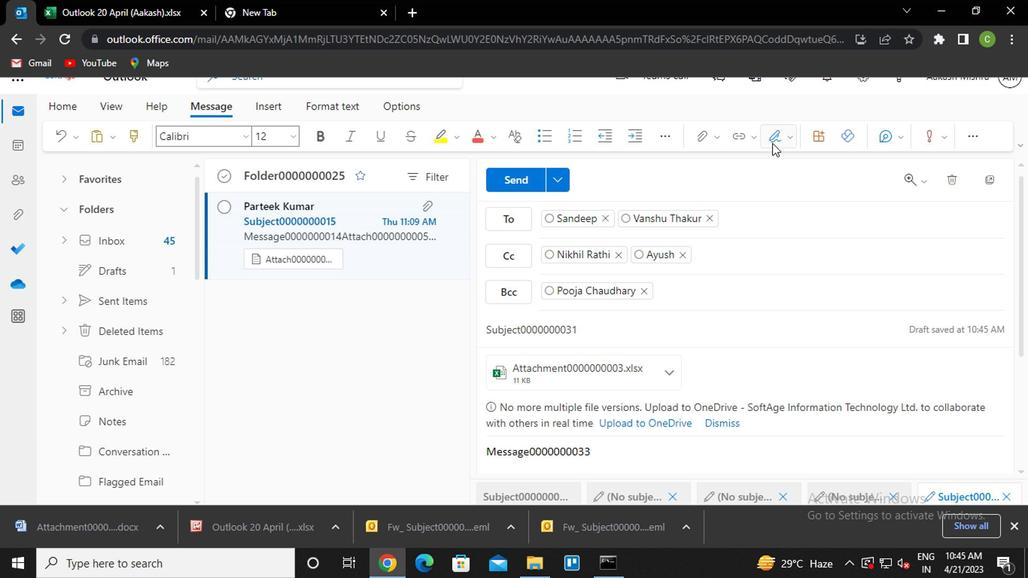 
Action: Mouse pressed left at (771, 141)
Screenshot: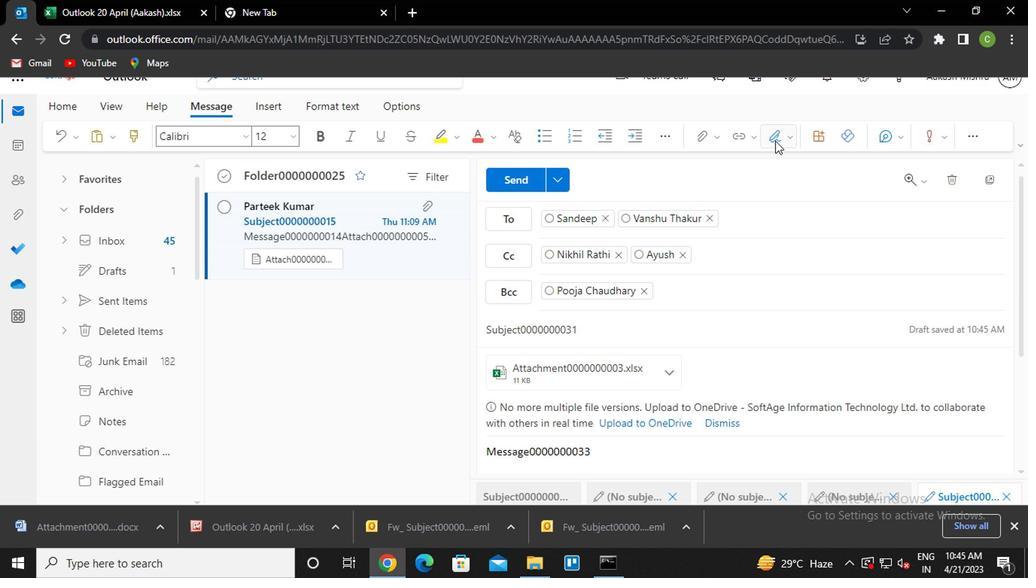 
Action: Mouse moved to (738, 168)
Screenshot: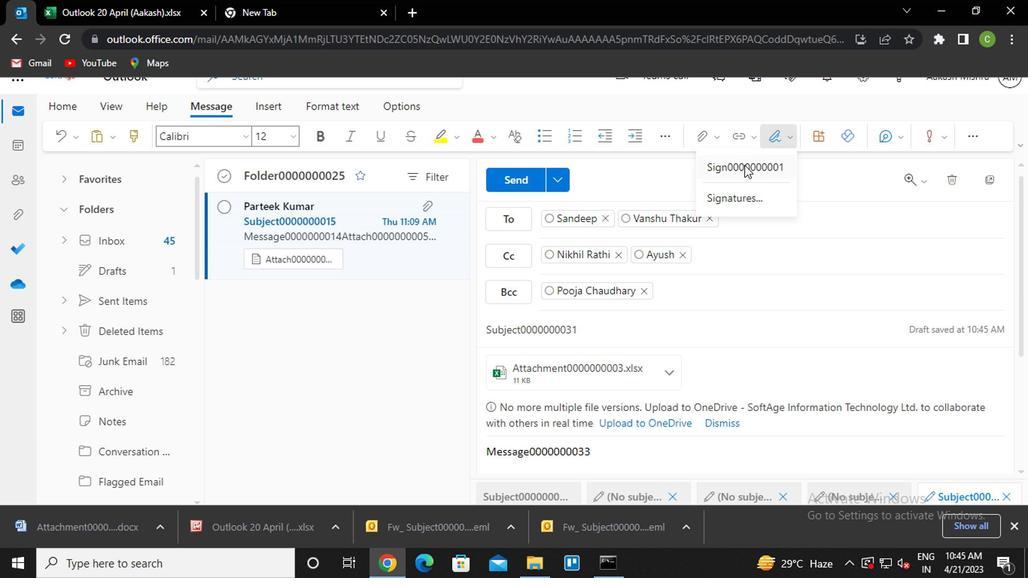 
Action: Mouse pressed left at (738, 168)
Screenshot: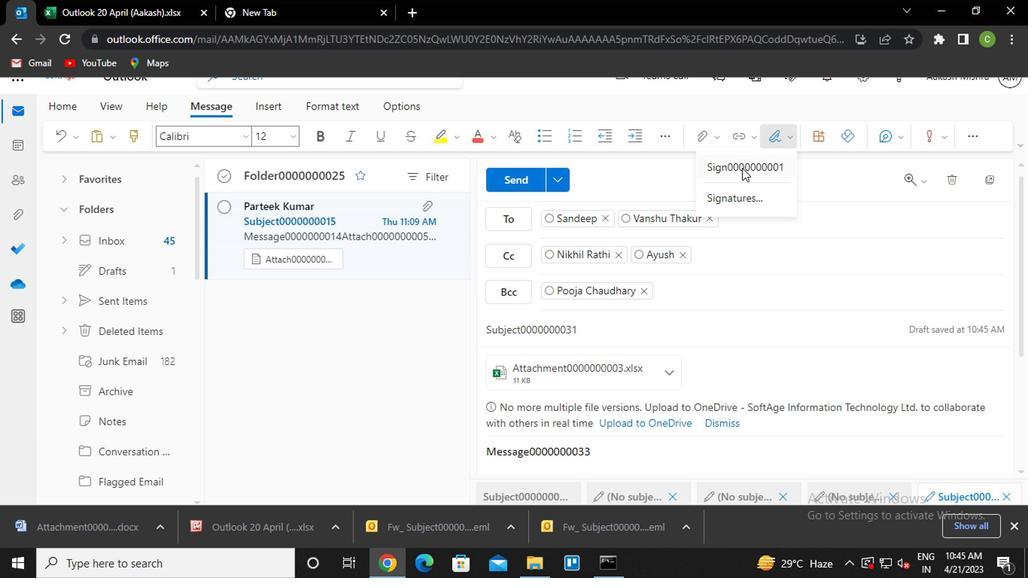 
Action: Mouse moved to (718, 267)
Screenshot: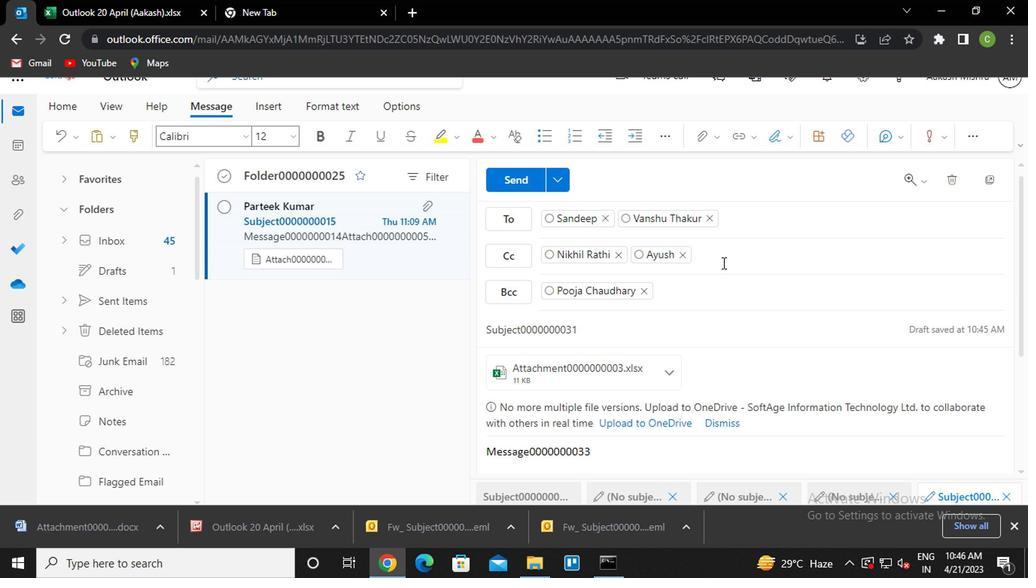 
Action: Mouse scrolled (718, 266) with delta (0, -1)
Screenshot: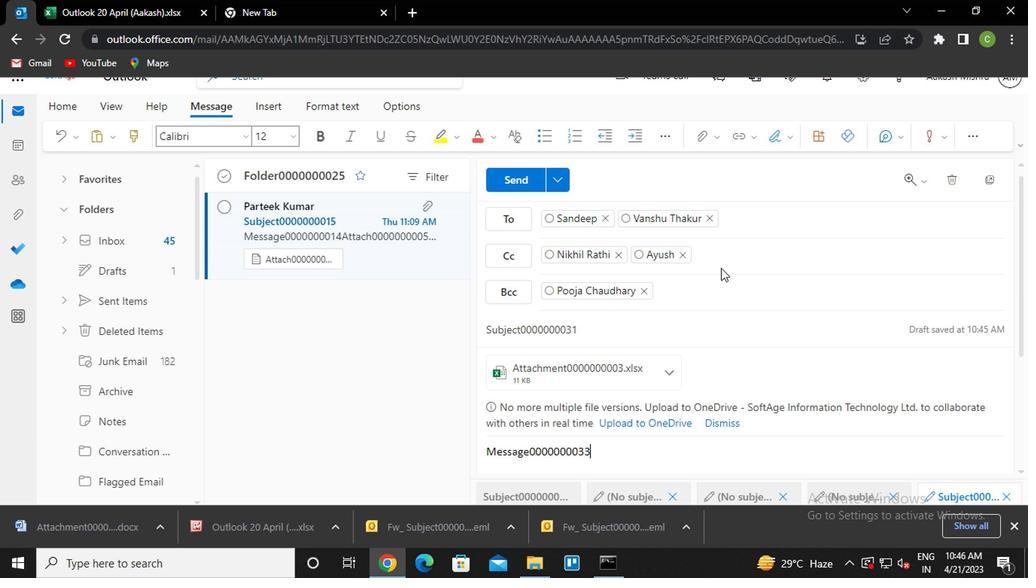 
Action: Mouse moved to (708, 295)
Screenshot: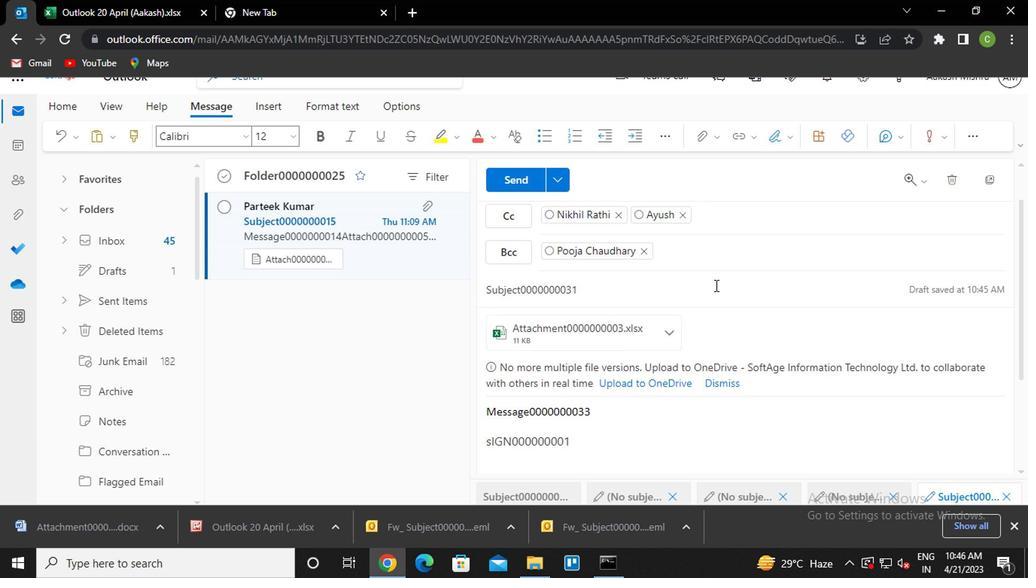 
Action: Mouse scrolled (708, 295) with delta (0, 0)
Screenshot: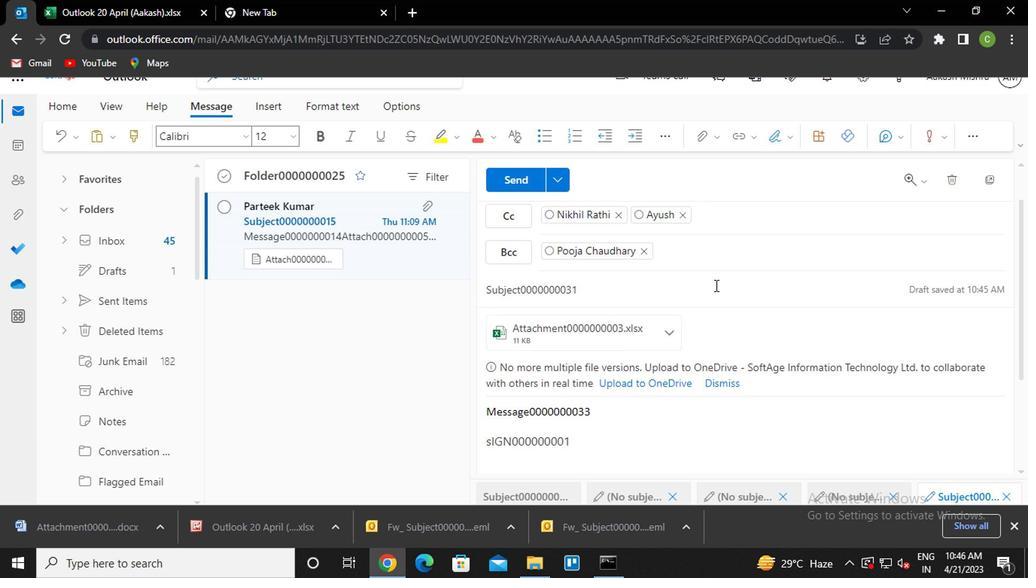 
Action: Mouse moved to (708, 297)
Screenshot: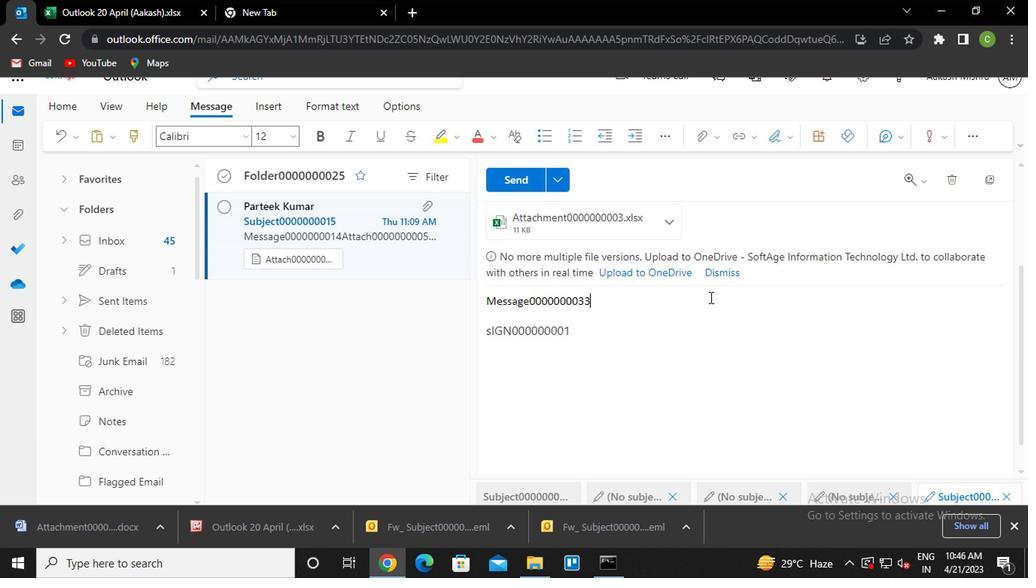 
Action: Mouse scrolled (708, 297) with delta (0, 0)
Screenshot: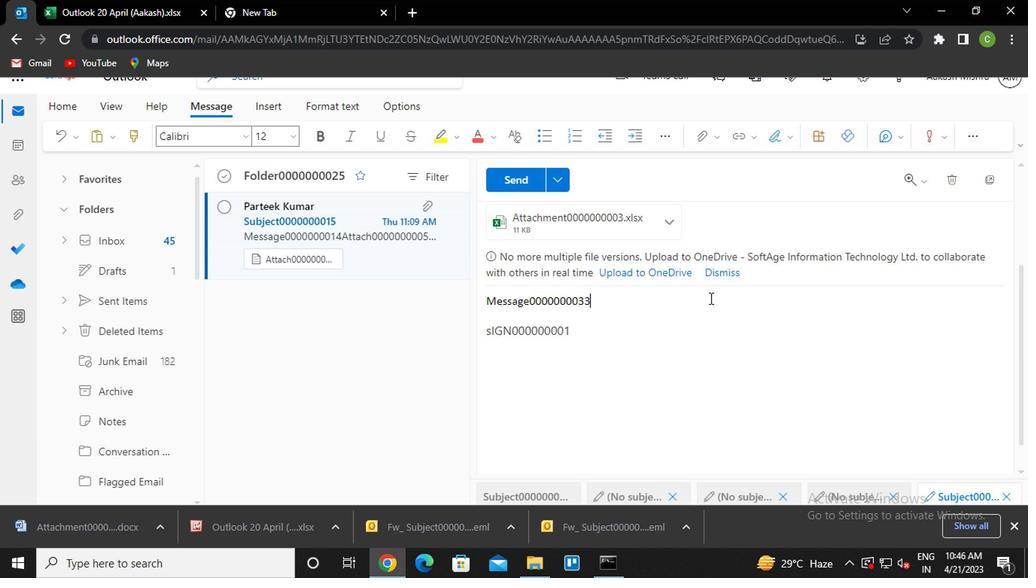 
Action: Mouse scrolled (708, 297) with delta (0, 0)
Screenshot: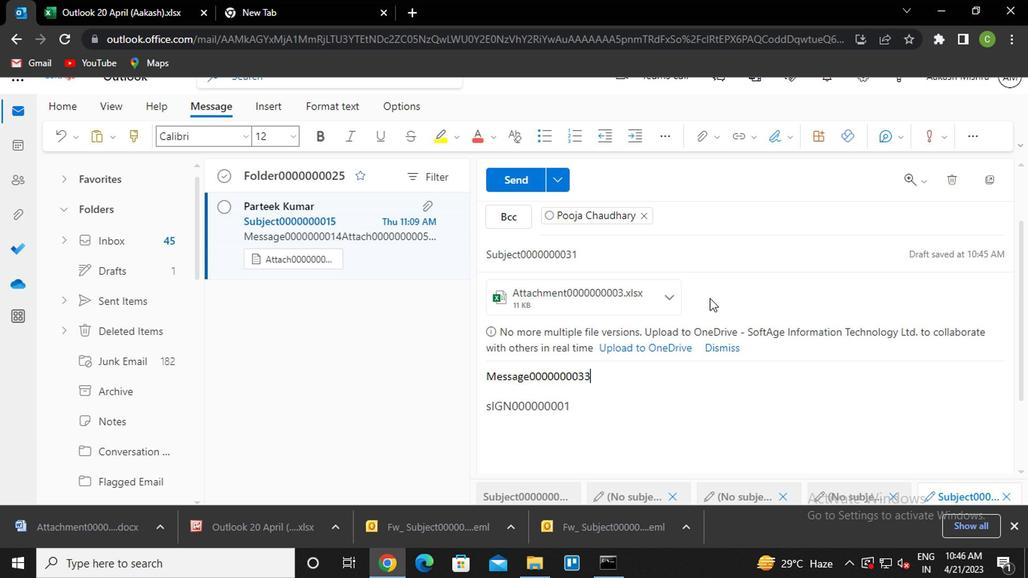 
Action: Mouse moved to (712, 295)
Screenshot: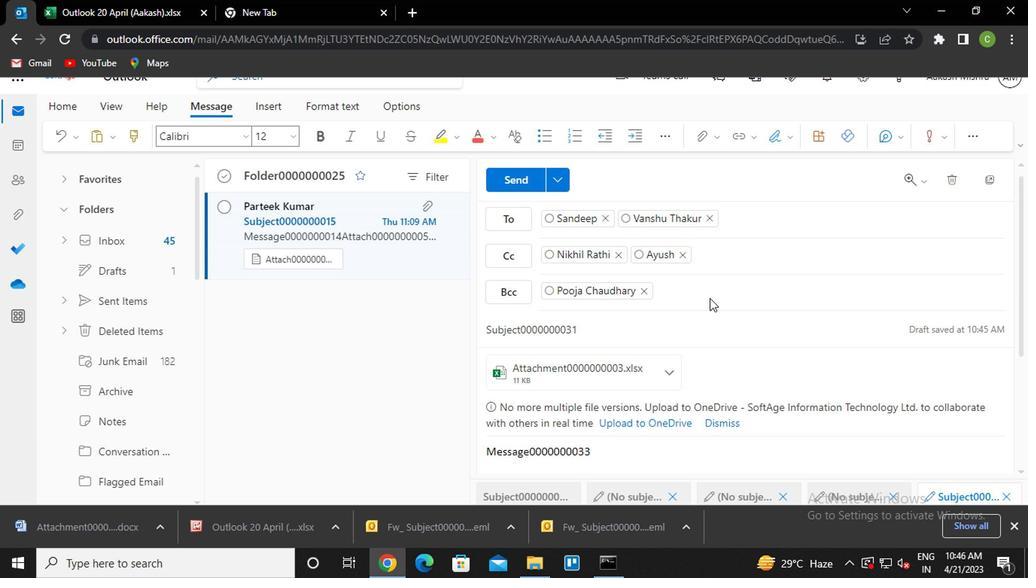 
Action: Mouse scrolled (712, 296) with delta (0, 1)
Screenshot: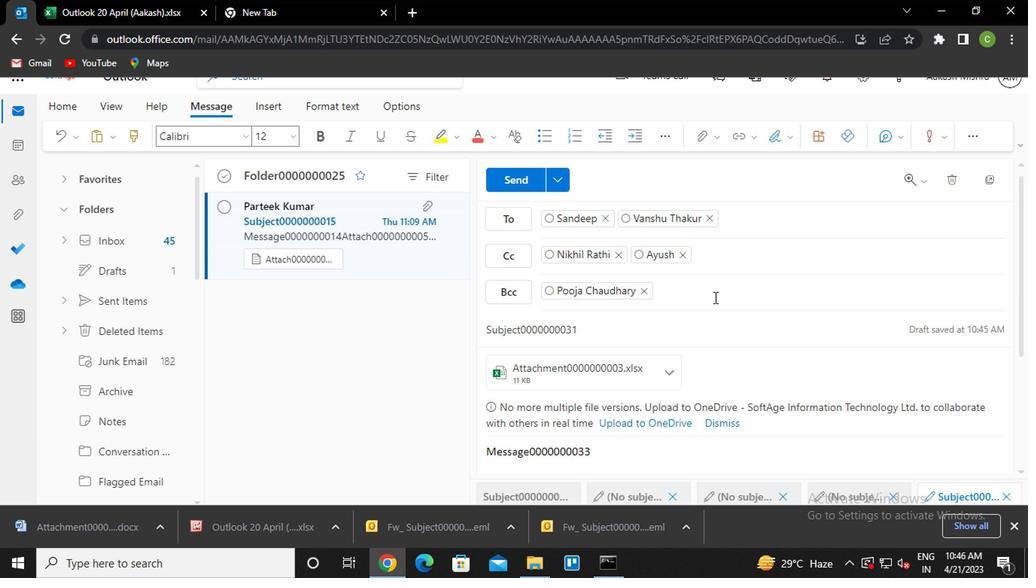 
Action: Mouse scrolled (712, 296) with delta (0, 1)
Screenshot: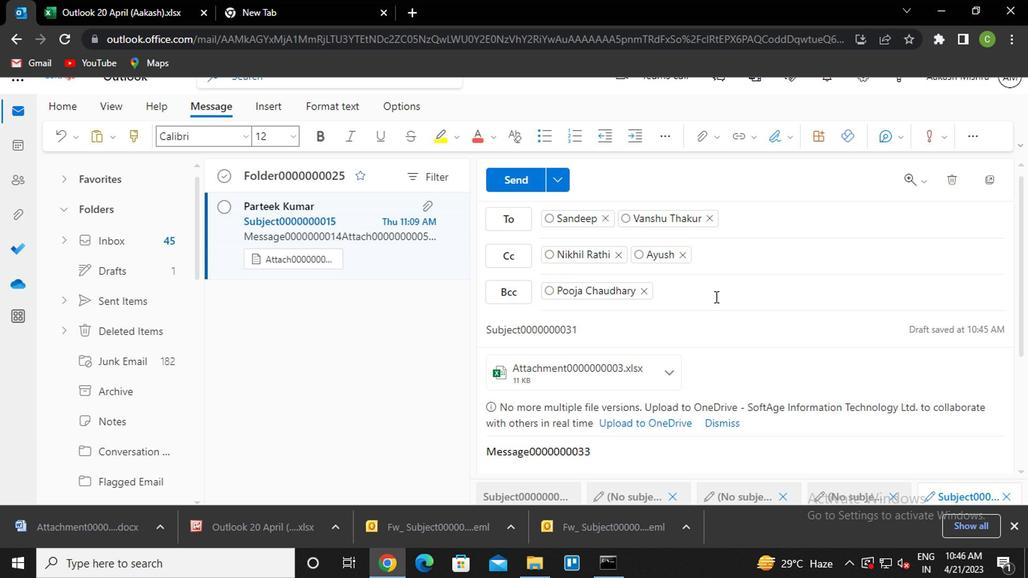
Action: Mouse scrolled (712, 296) with delta (0, 1)
Screenshot: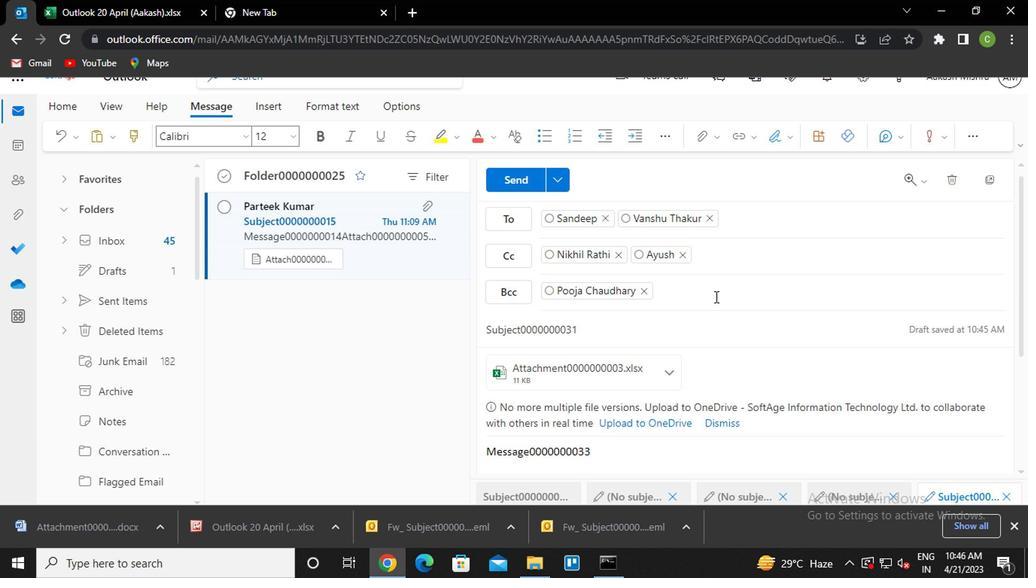 
Action: Mouse moved to (698, 145)
Screenshot: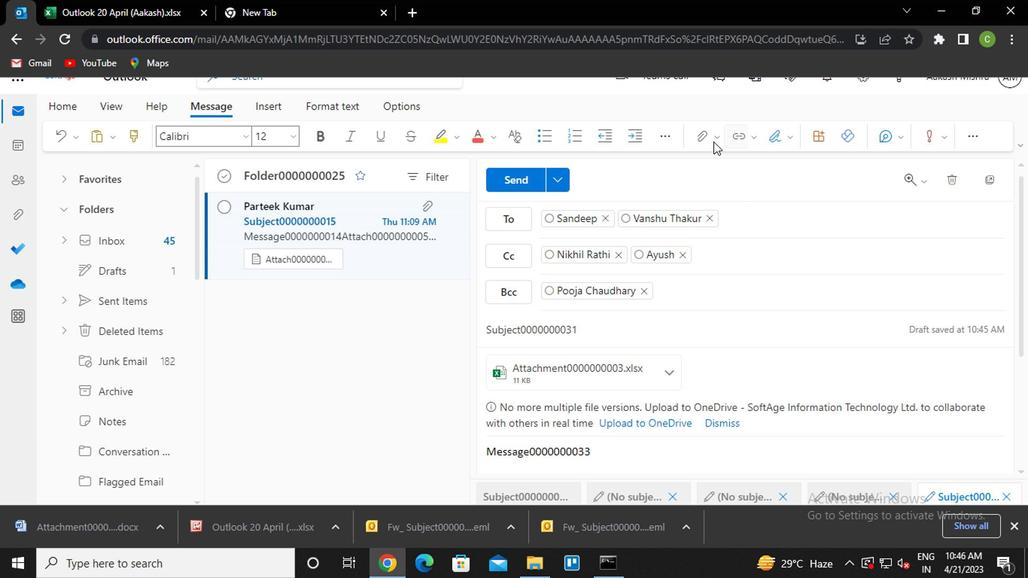 
Action: Mouse pressed left at (698, 145)
Screenshot: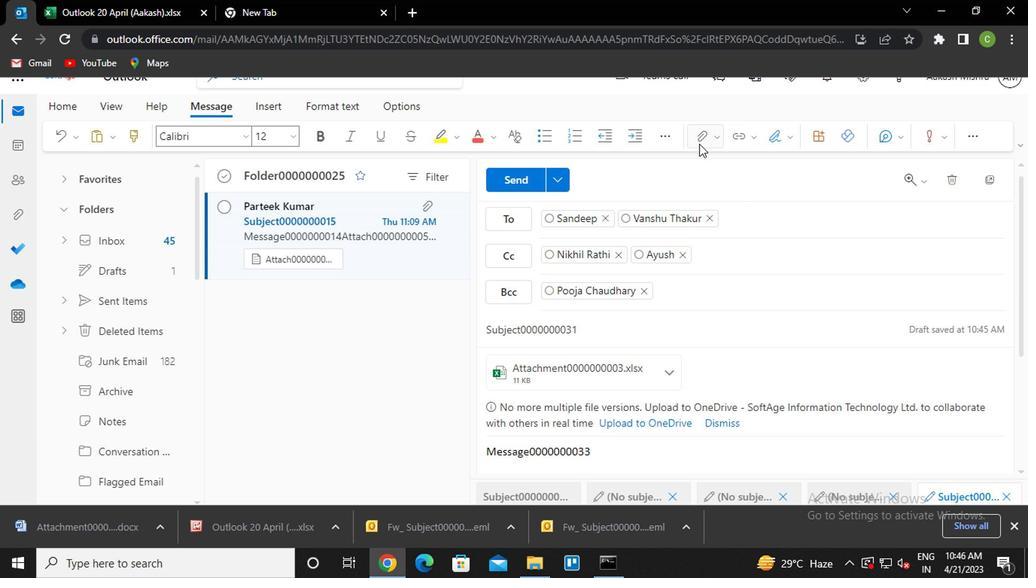
Action: Mouse moved to (661, 166)
Screenshot: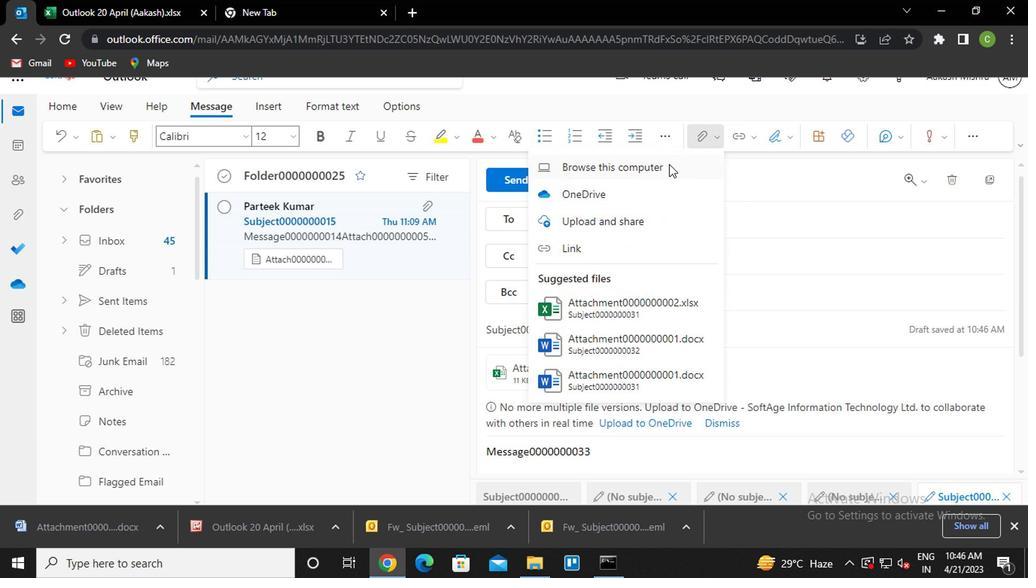 
Action: Mouse pressed left at (661, 166)
Screenshot: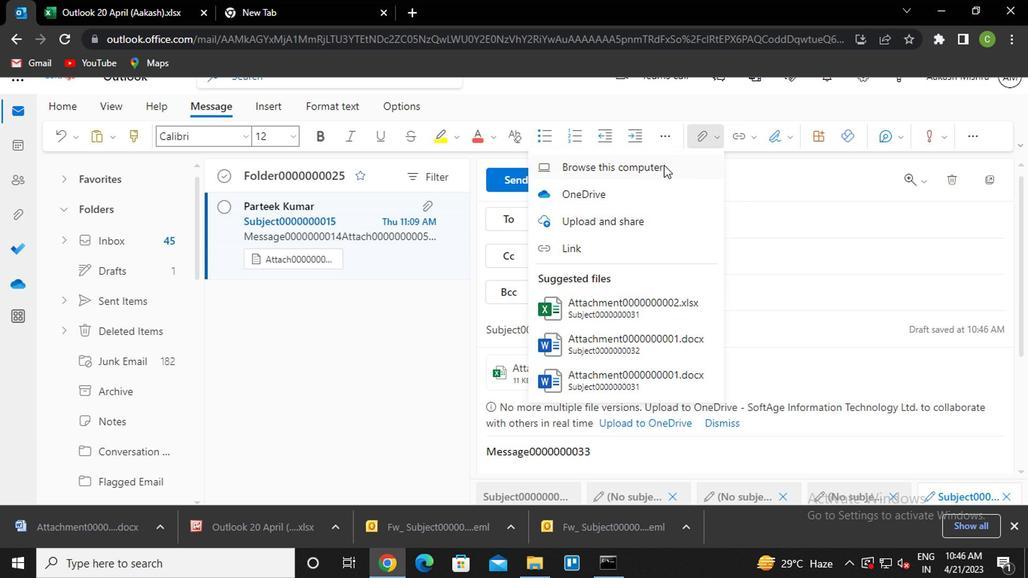 
Action: Mouse moved to (276, 152)
Screenshot: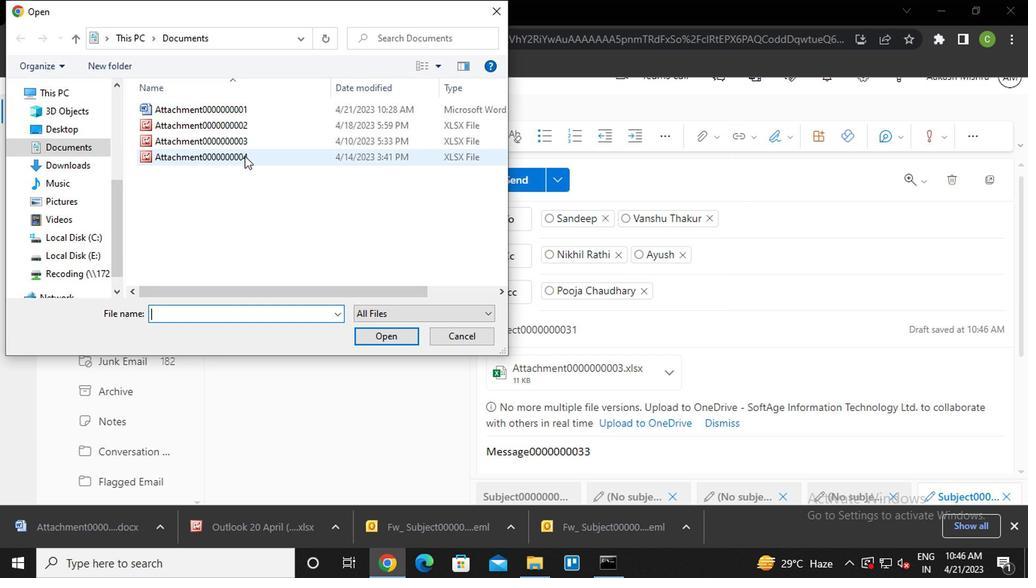 
Action: Mouse pressed left at (276, 152)
Screenshot: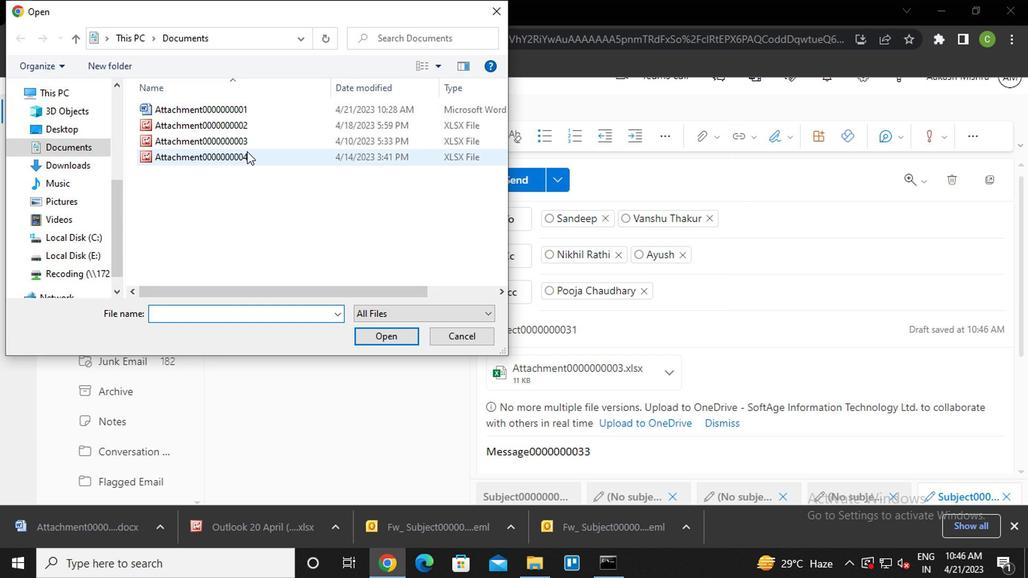 
Action: Mouse pressed left at (276, 152)
Screenshot: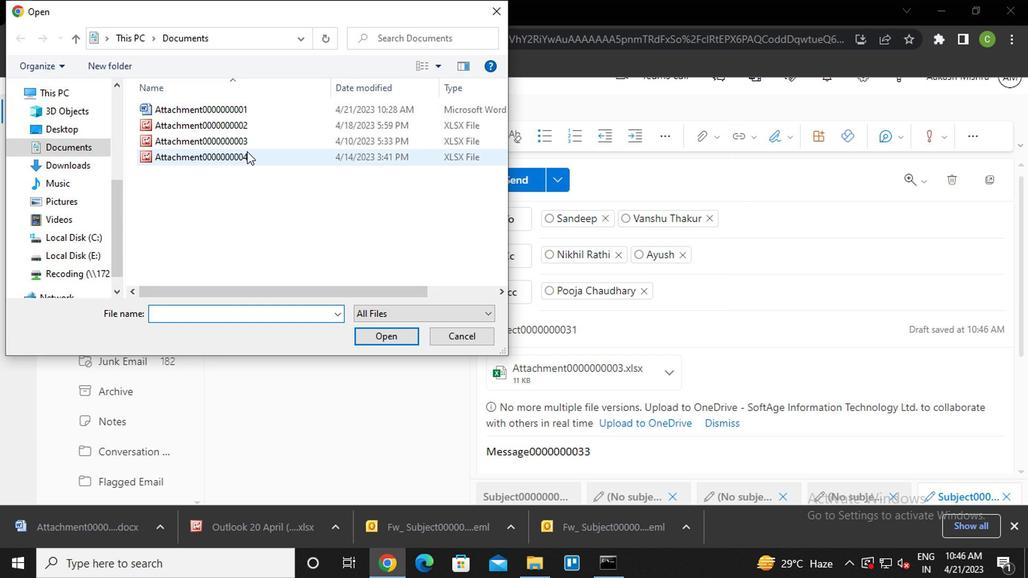 
Action: Mouse moved to (517, 175)
Screenshot: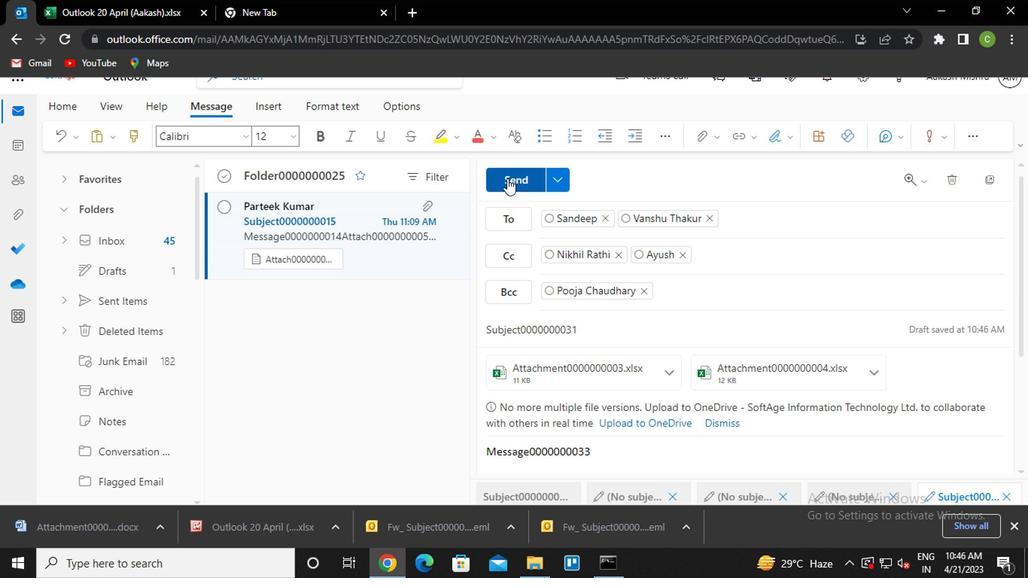 
Action: Mouse pressed left at (517, 175)
Screenshot: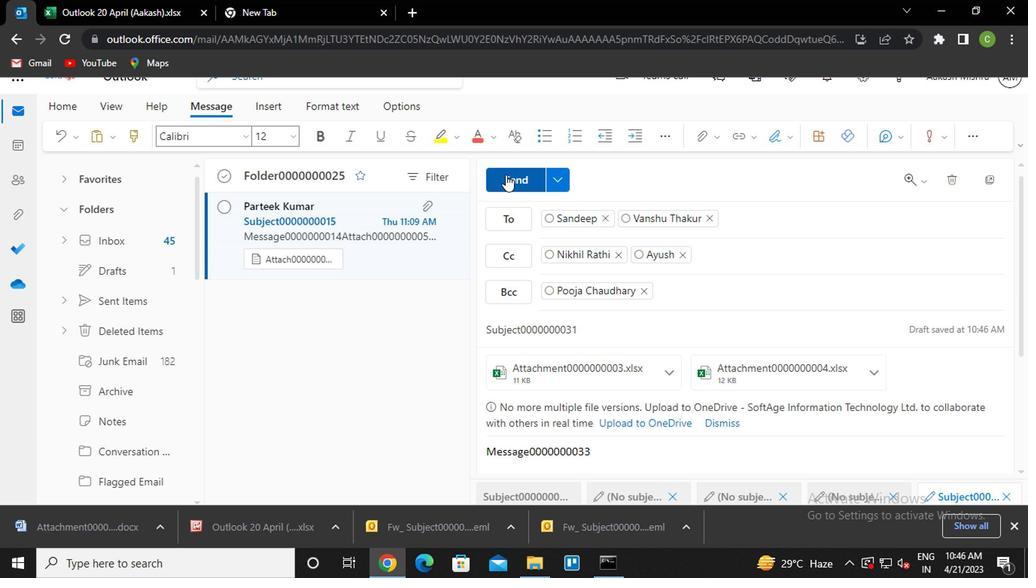 
Action: Mouse moved to (161, 139)
Screenshot: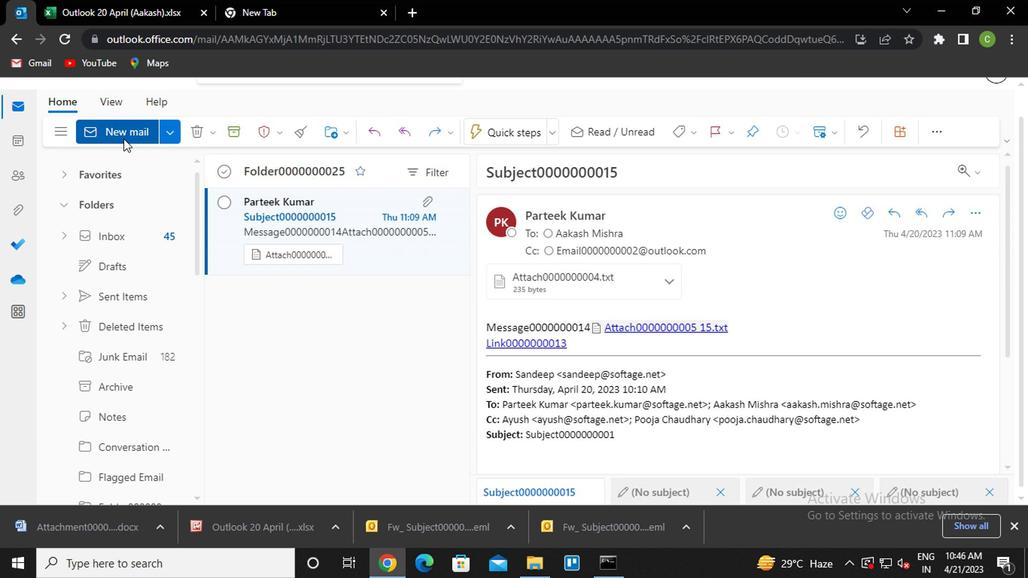 
Action: Mouse pressed left at (161, 139)
Screenshot: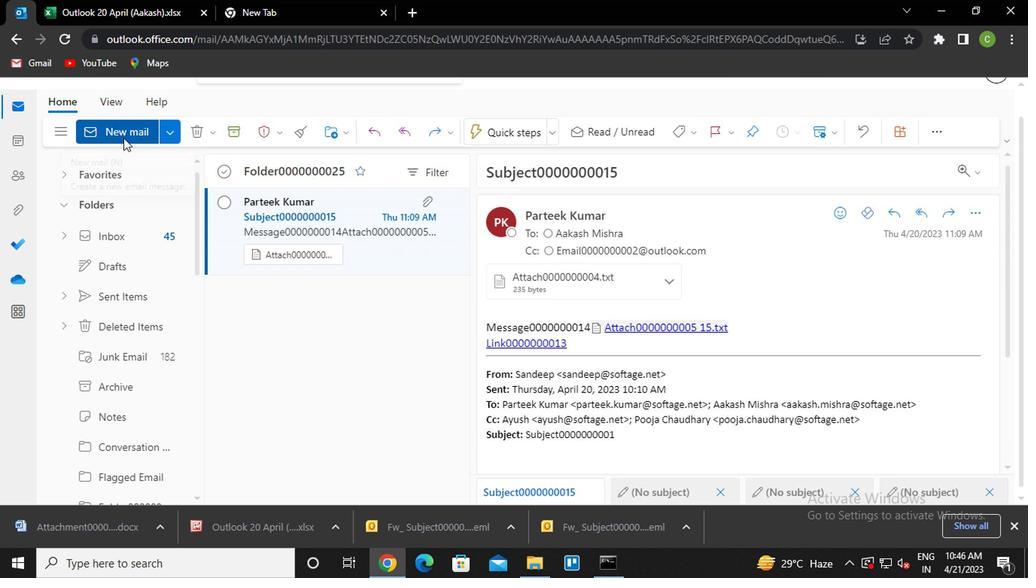 
Action: Mouse moved to (779, 135)
Screenshot: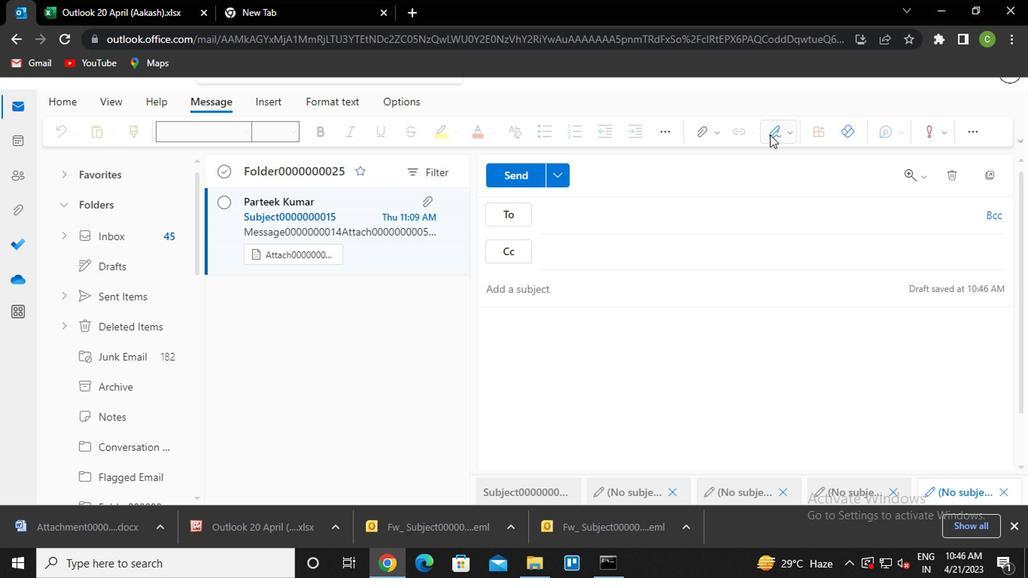 
Action: Mouse pressed left at (779, 135)
Screenshot: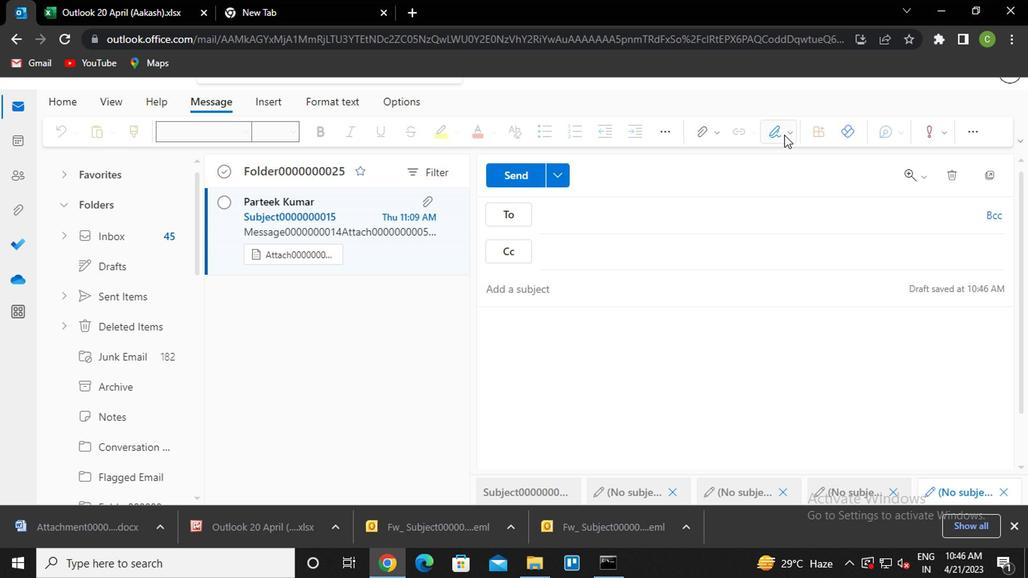 
Action: Mouse moved to (746, 161)
Screenshot: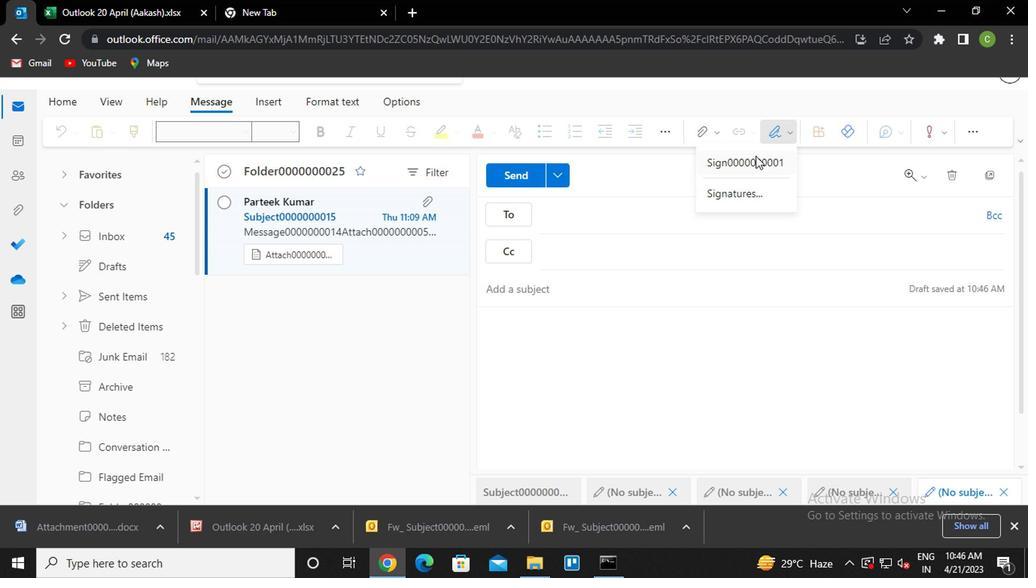 
Action: Mouse pressed left at (746, 161)
Screenshot: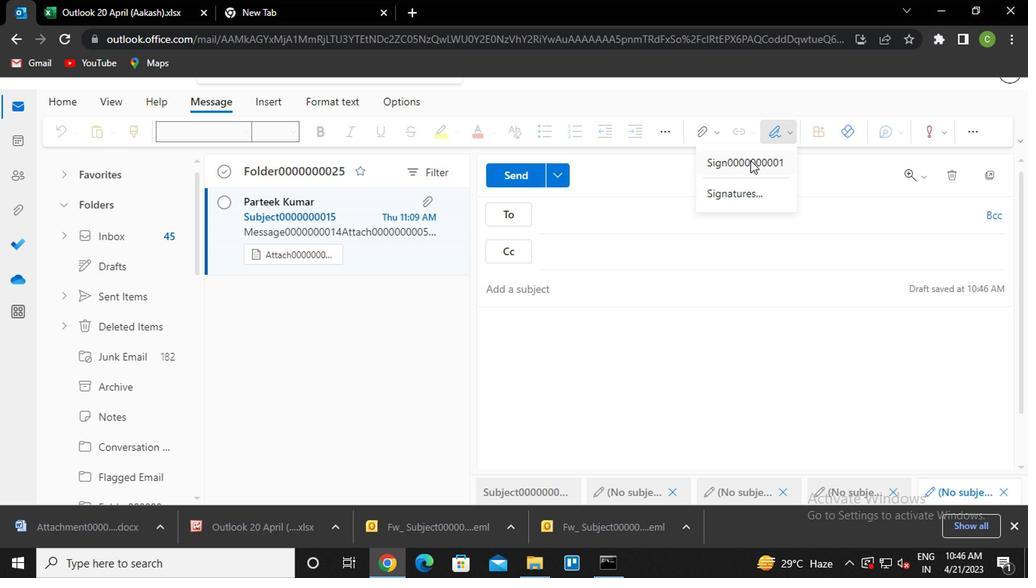 
Action: Mouse moved to (612, 214)
Screenshot: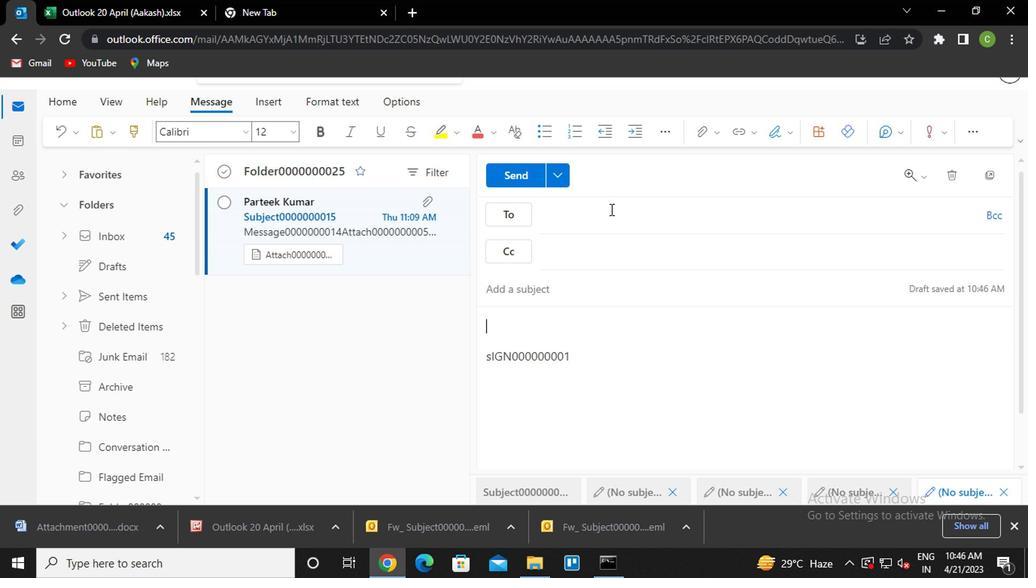 
Action: Mouse pressed left at (612, 214)
Screenshot: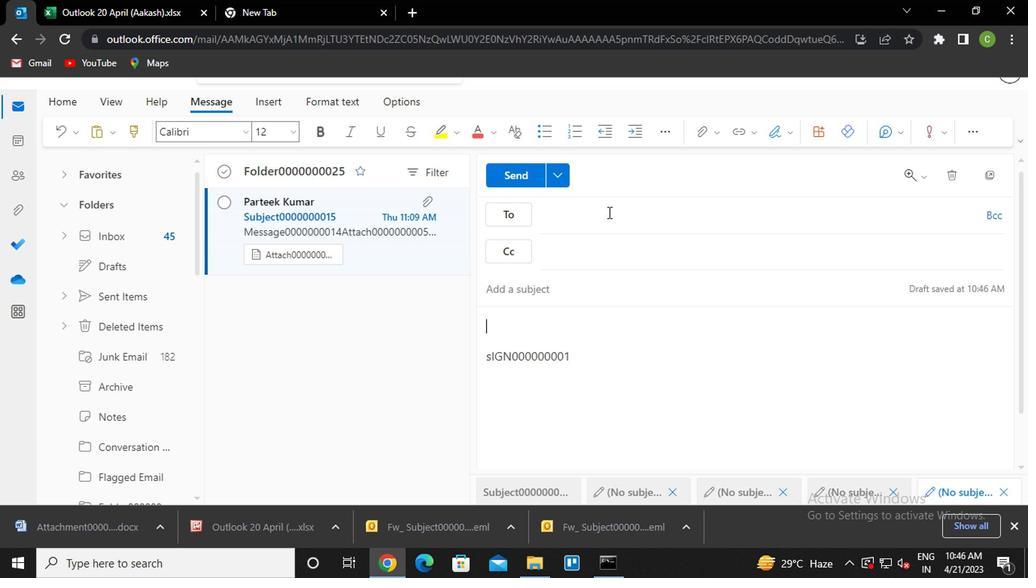 
Action: Key pressed sandip<Key.enter><Key.tab><Key.tab><Key.caps_lock>s<Key.caps_lock>ubject0000000031<Key.tab>m<Key.caps_lock>e<Key.backspace><Key.backspace>m<Key.caps_lock>essage0000000031
Screenshot: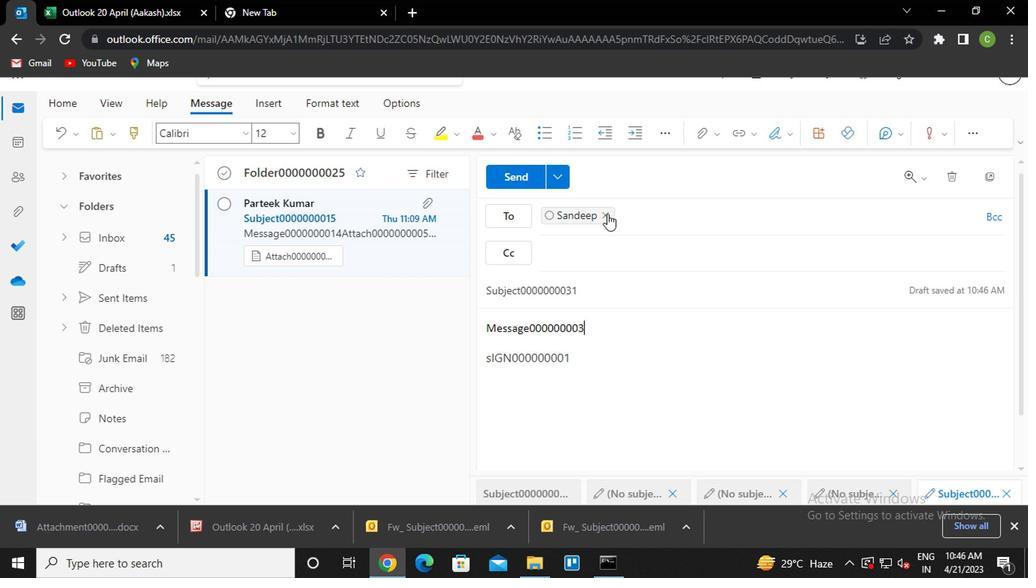 
Action: Mouse moved to (539, 183)
Screenshot: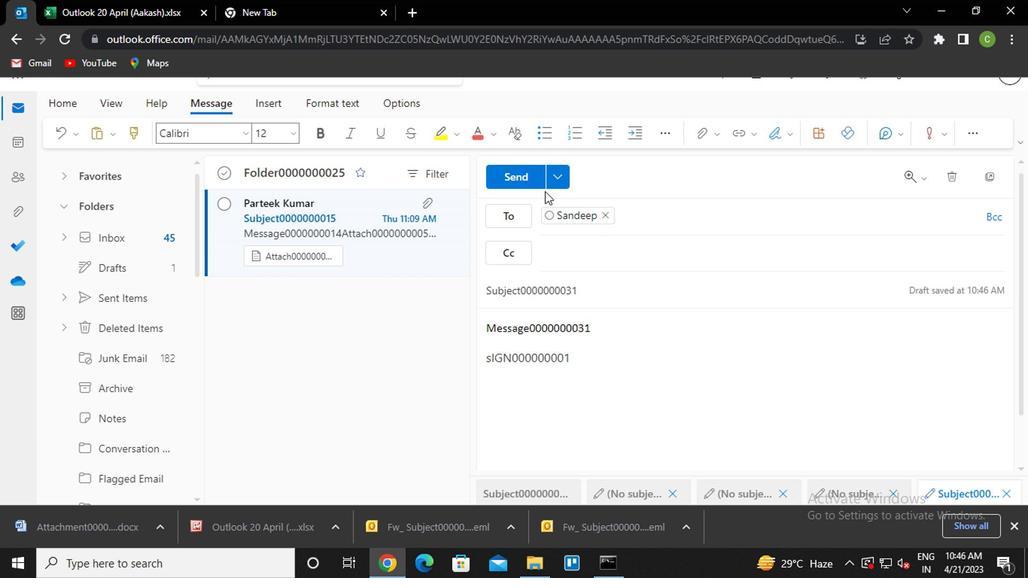 
Action: Mouse pressed left at (539, 183)
Screenshot: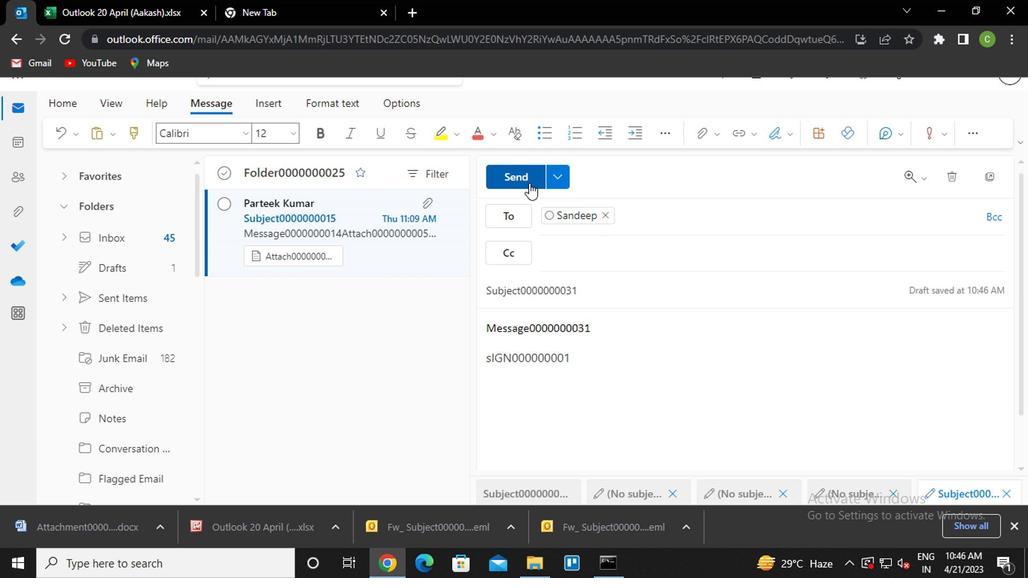 
Action: Mouse moved to (608, 329)
Screenshot: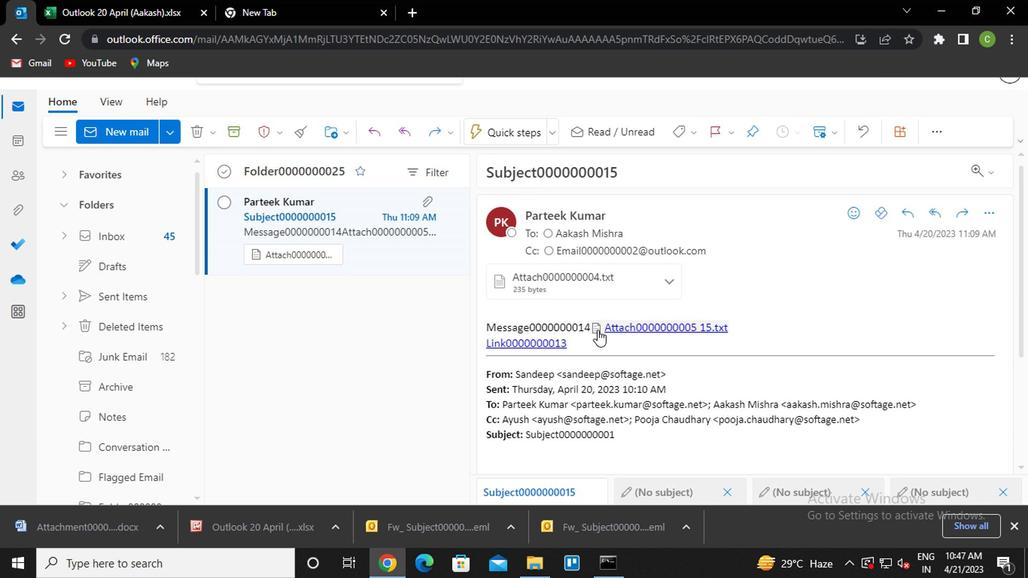 
